 Task: Create a sub task Release to Production / Go Live for the task  Develop a new online tool for online event registration in the project BlazePath , assign it to team member softage.1@softage.net and update the status of the sub task to  At Risk , set the priority of the sub task to Medium
Action: Mouse moved to (1074, 596)
Screenshot: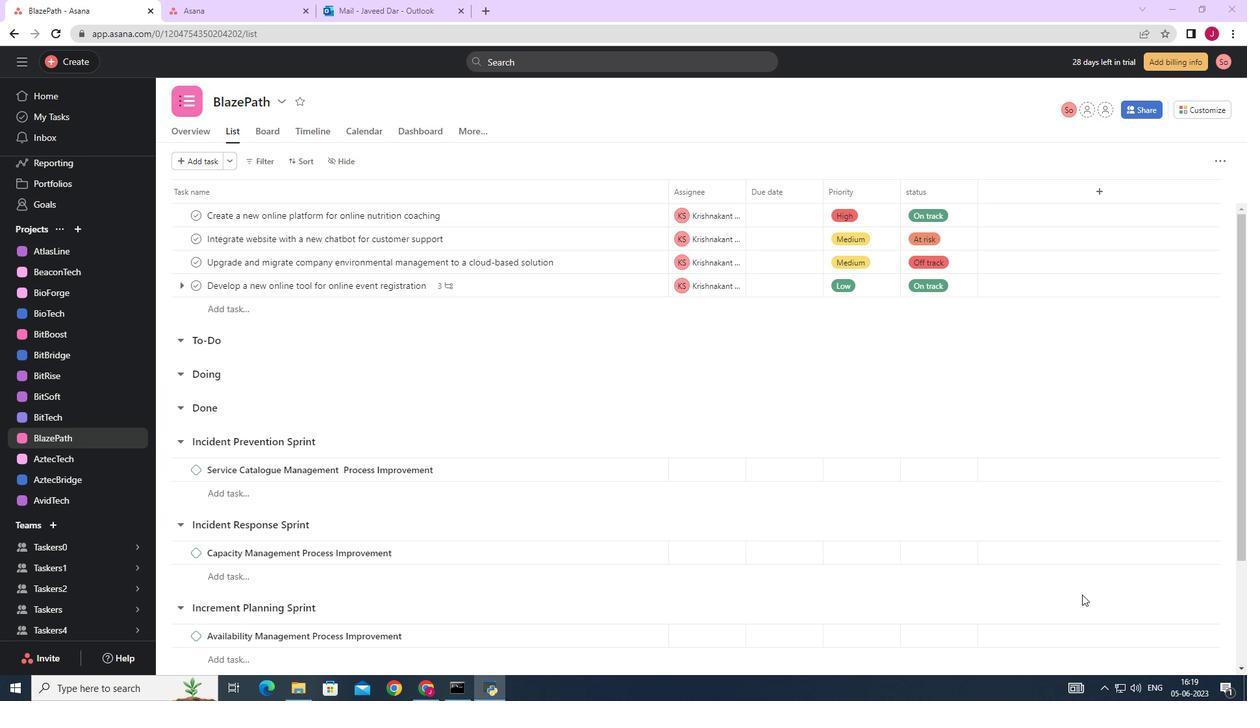 
Action: Mouse scrolled (1074, 595) with delta (0, 0)
Screenshot: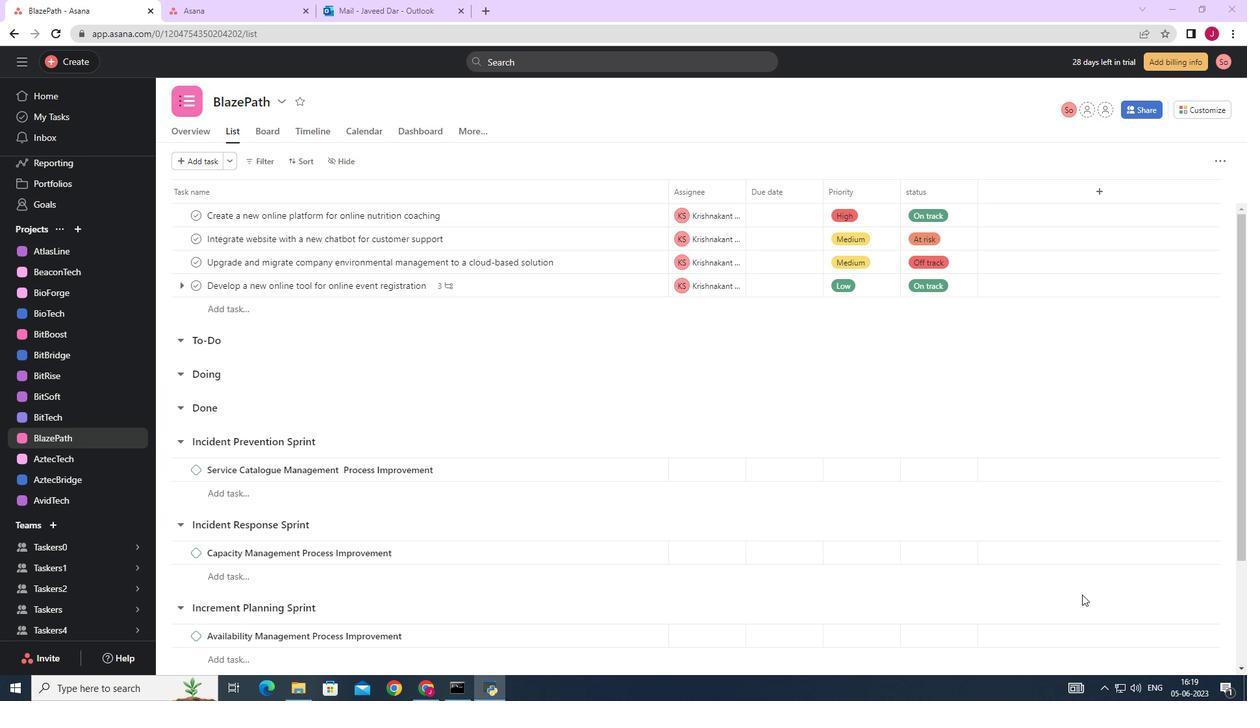
Action: Mouse moved to (1073, 596)
Screenshot: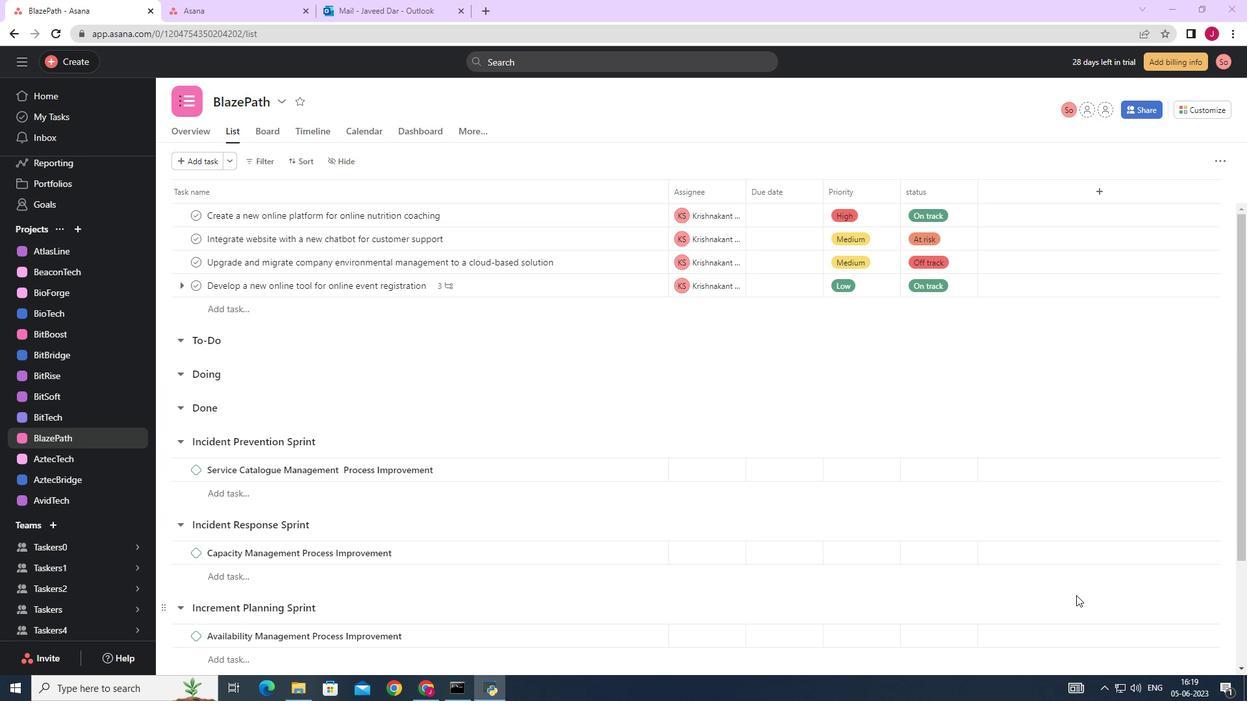 
Action: Mouse scrolled (1073, 595) with delta (0, 0)
Screenshot: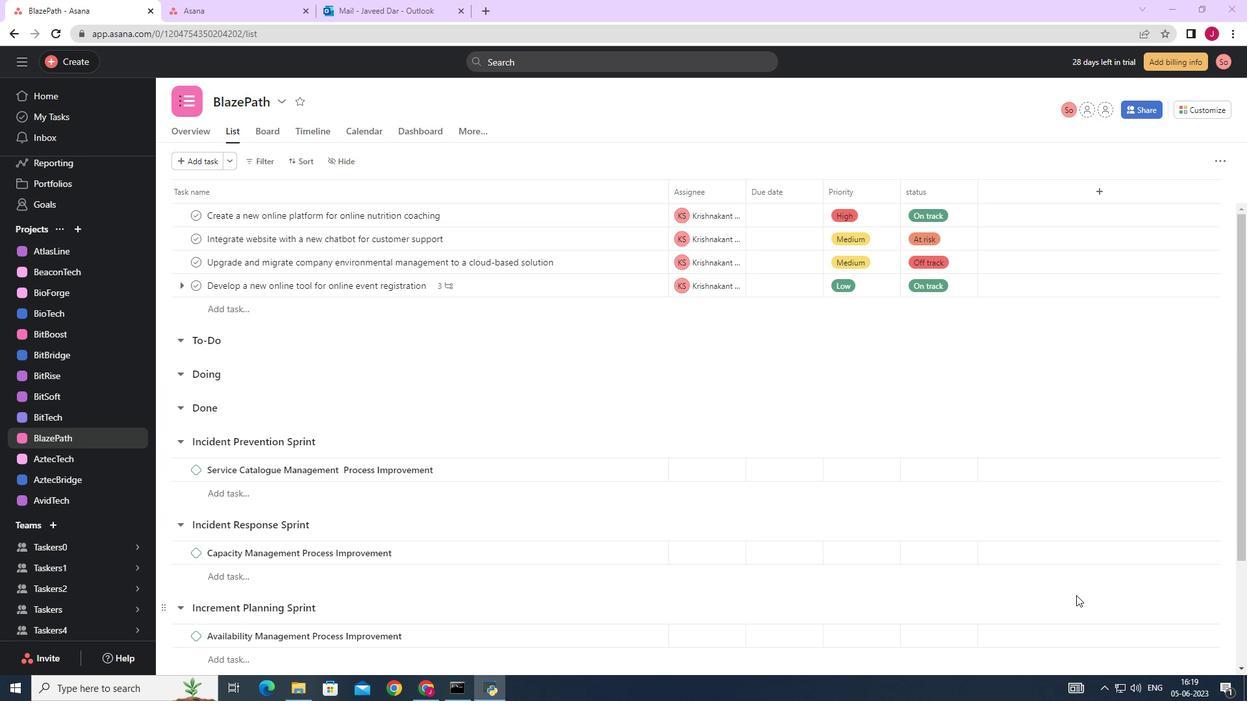 
Action: Mouse moved to (1072, 596)
Screenshot: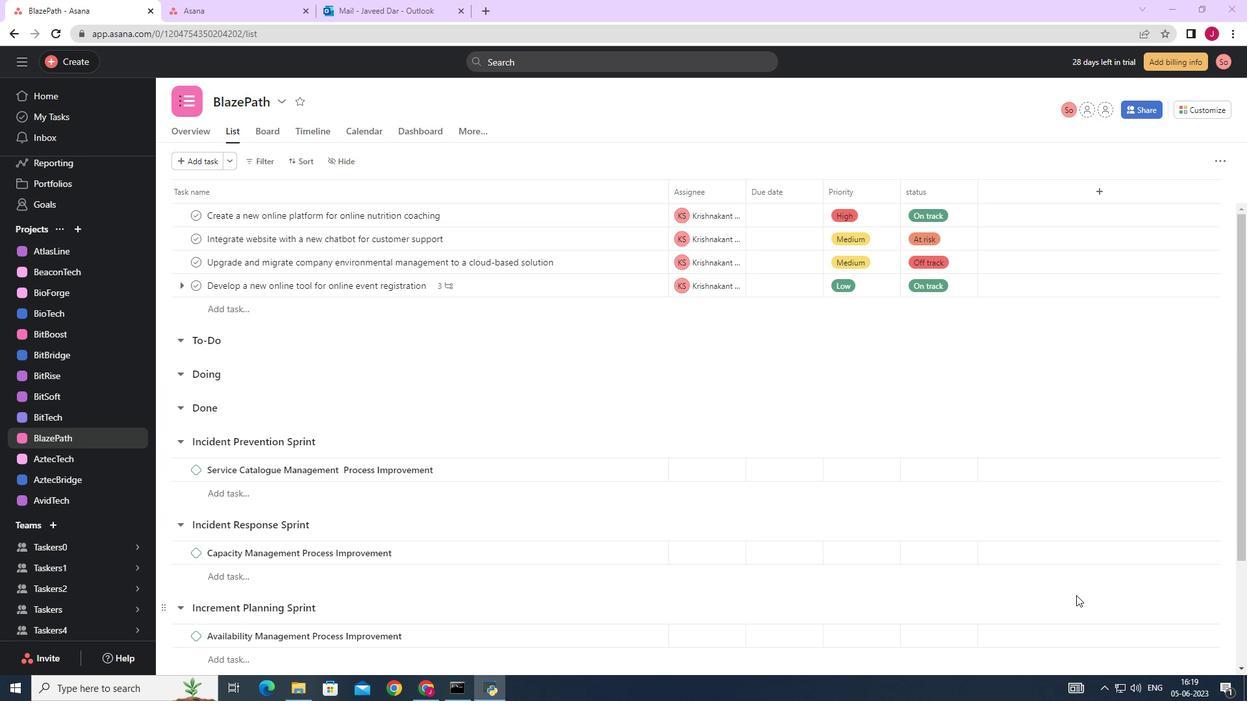 
Action: Mouse scrolled (1072, 595) with delta (0, 0)
Screenshot: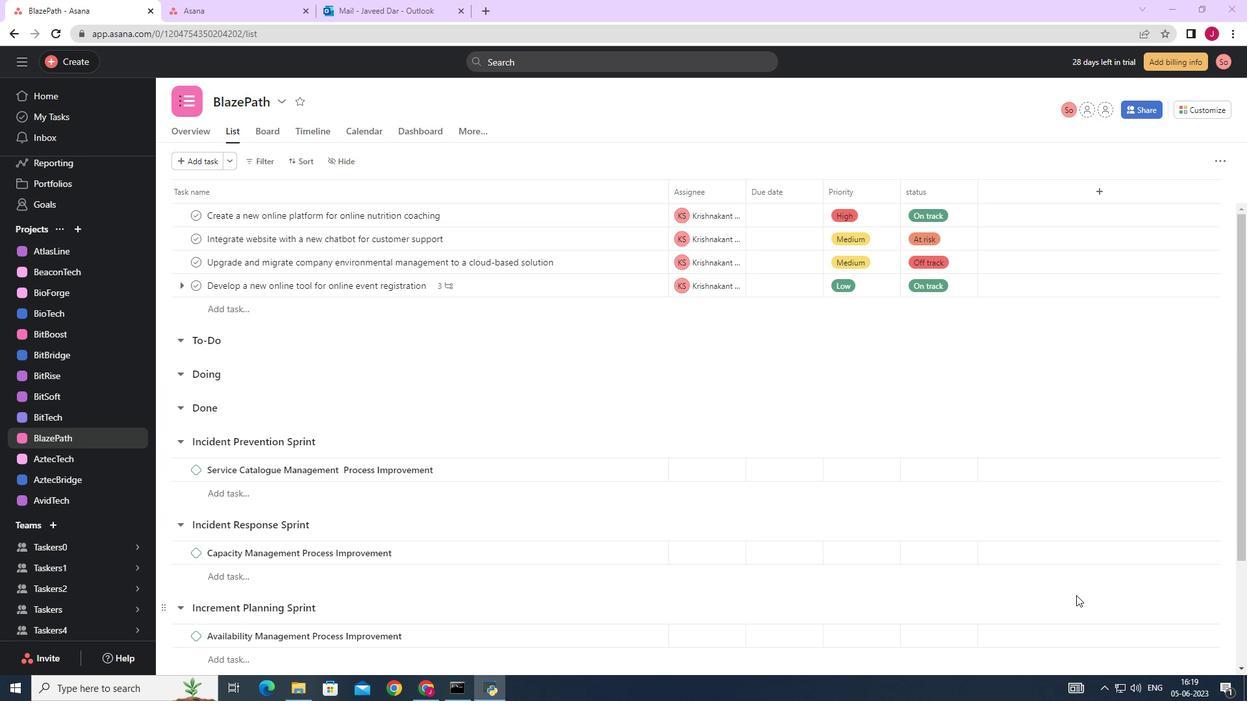 
Action: Mouse moved to (1071, 596)
Screenshot: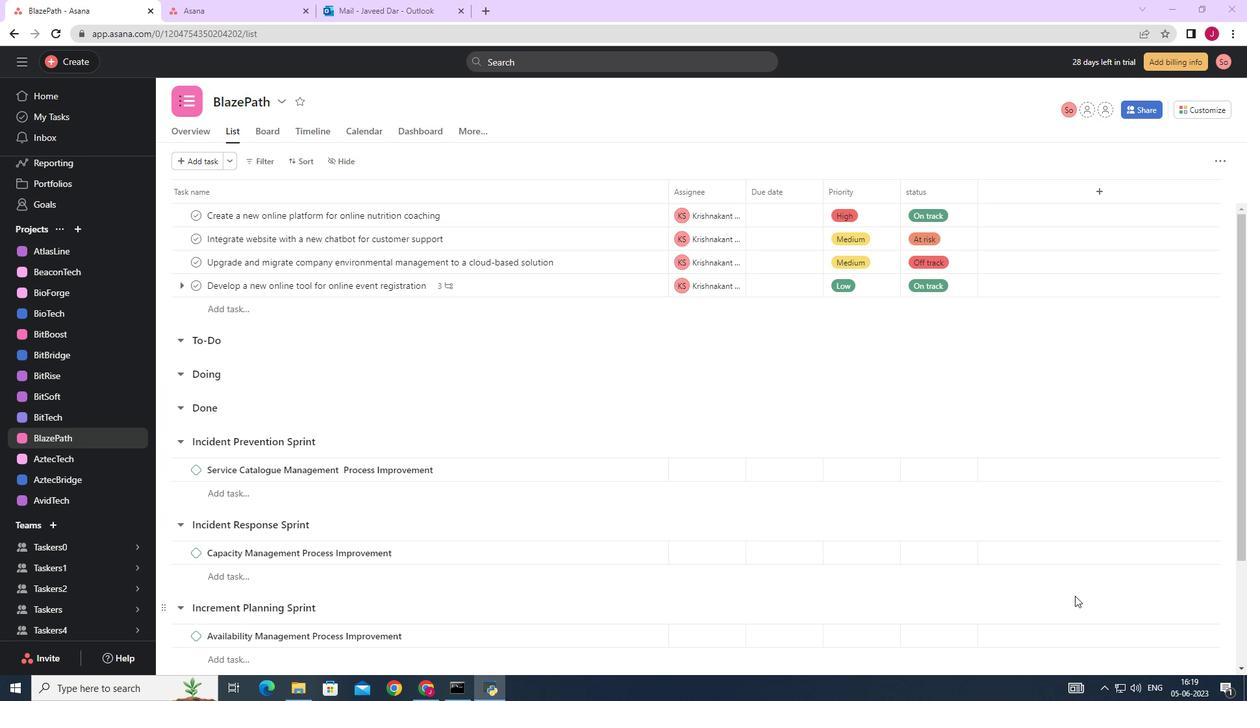 
Action: Mouse scrolled (1071, 595) with delta (0, 0)
Screenshot: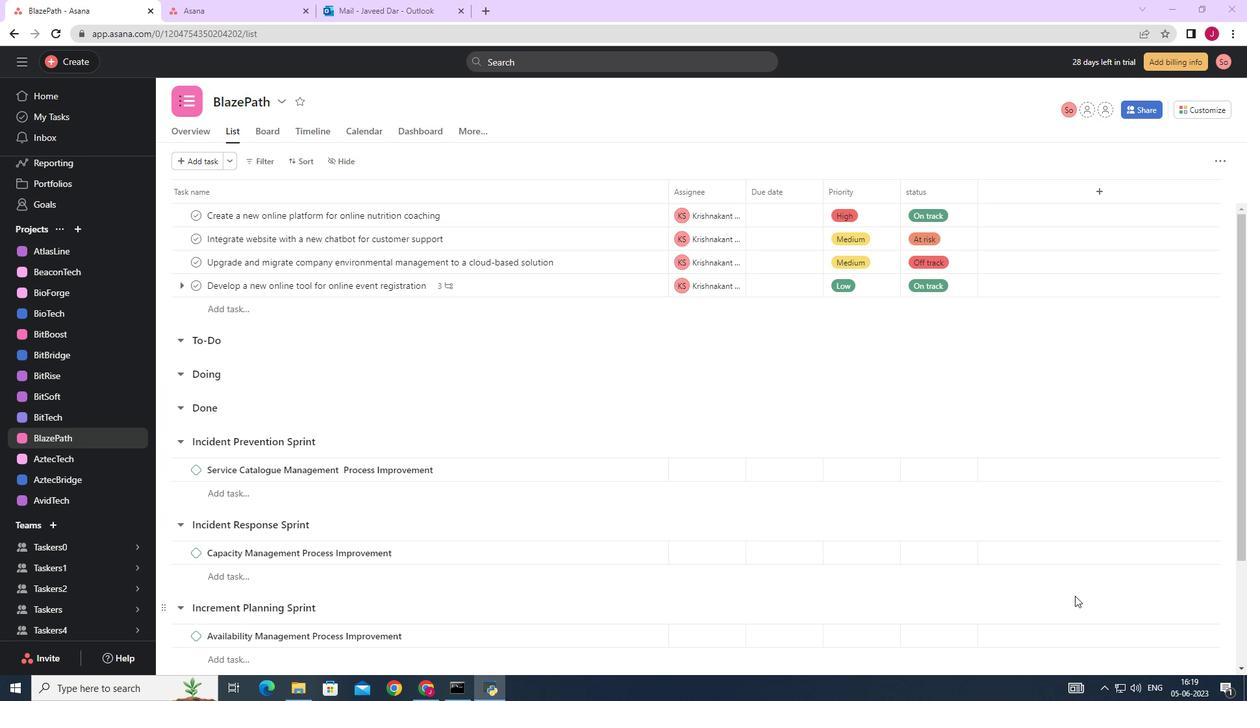 
Action: Mouse moved to (1001, 599)
Screenshot: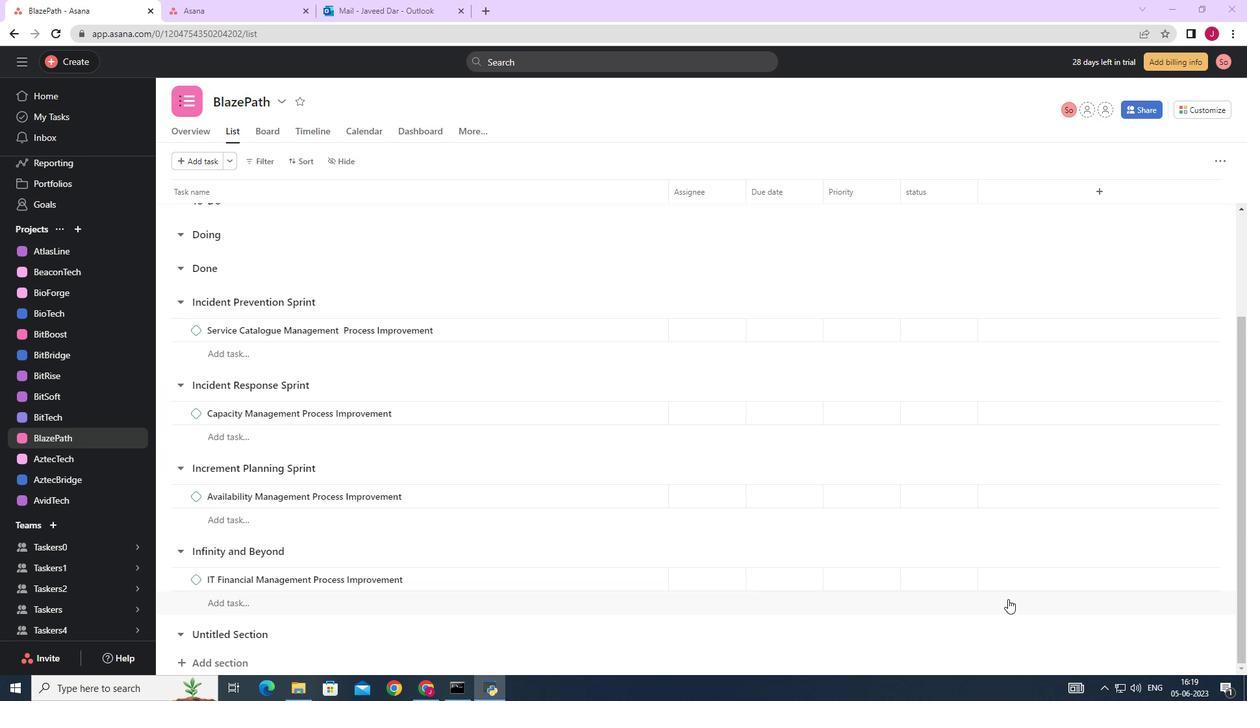 
Action: Mouse scrolled (1001, 600) with delta (0, 0)
Screenshot: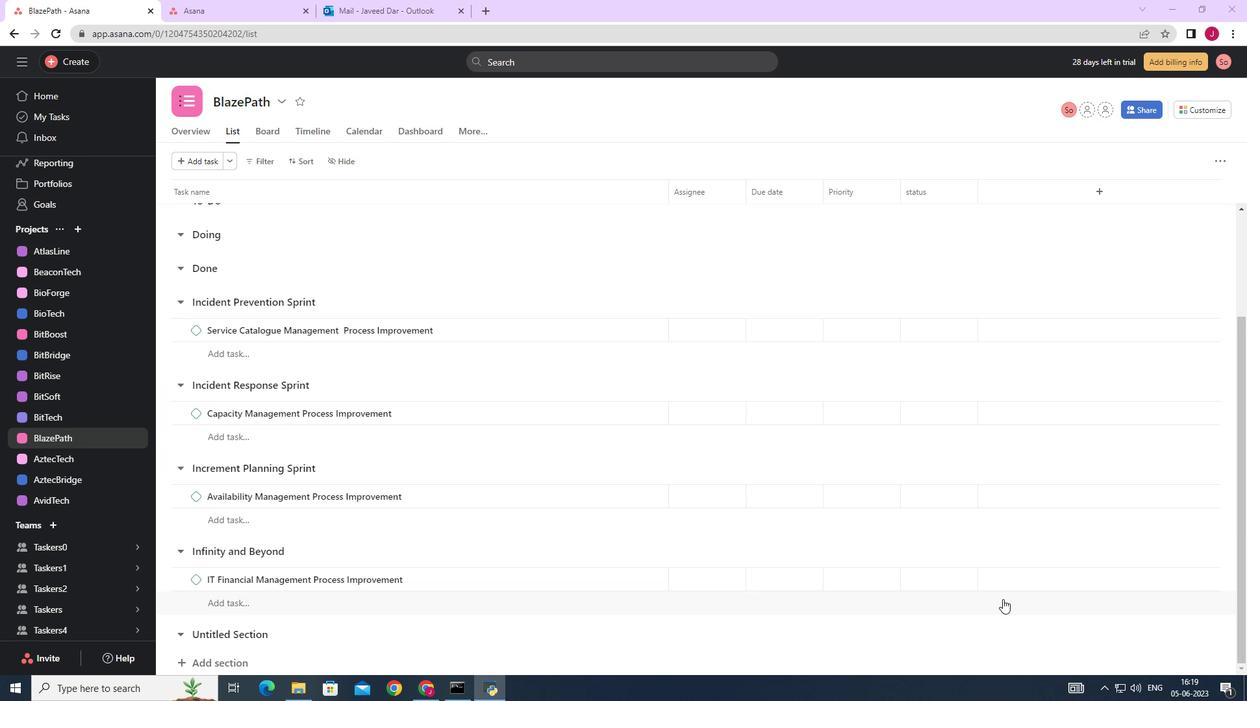 
Action: Mouse scrolled (1001, 600) with delta (0, 0)
Screenshot: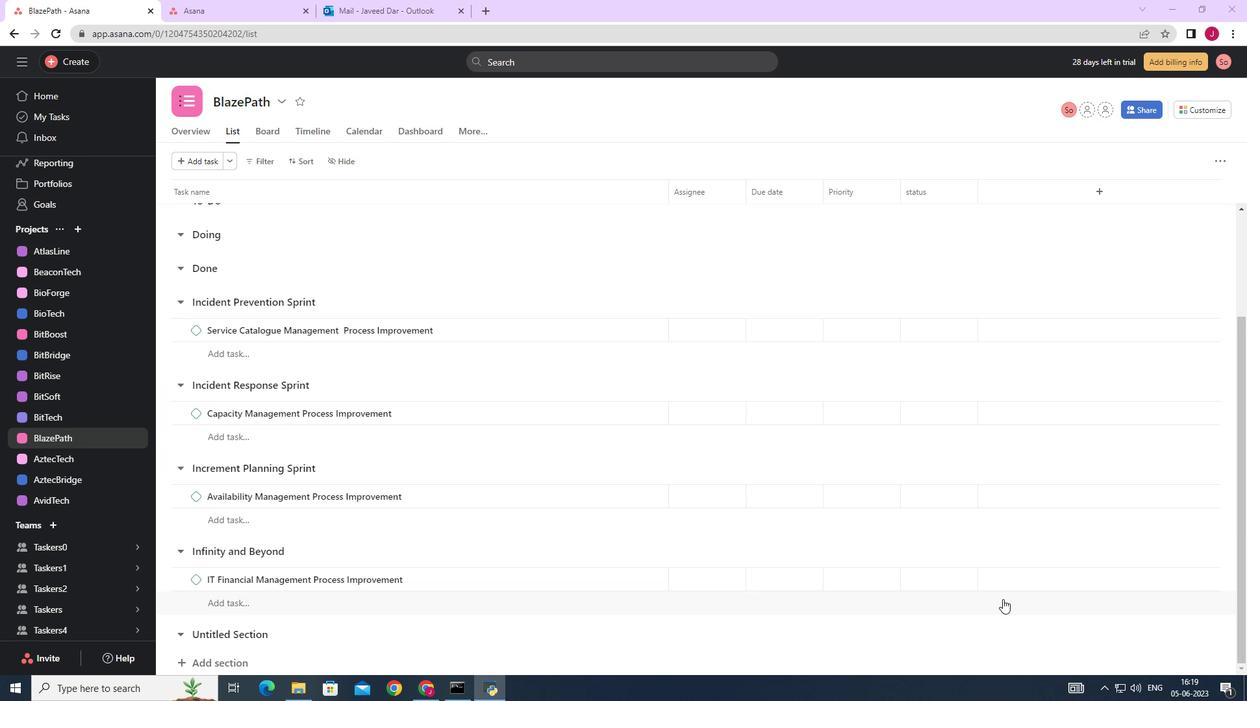 
Action: Mouse scrolled (1001, 600) with delta (0, 0)
Screenshot: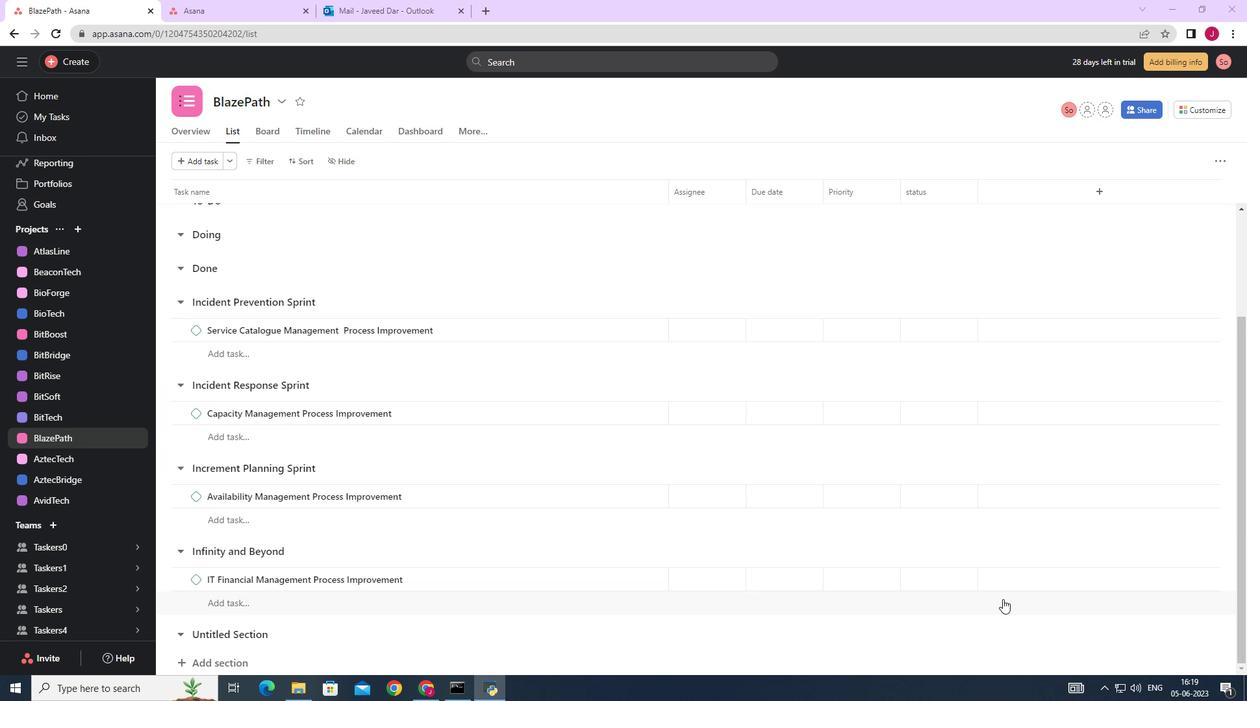 
Action: Mouse moved to (940, 571)
Screenshot: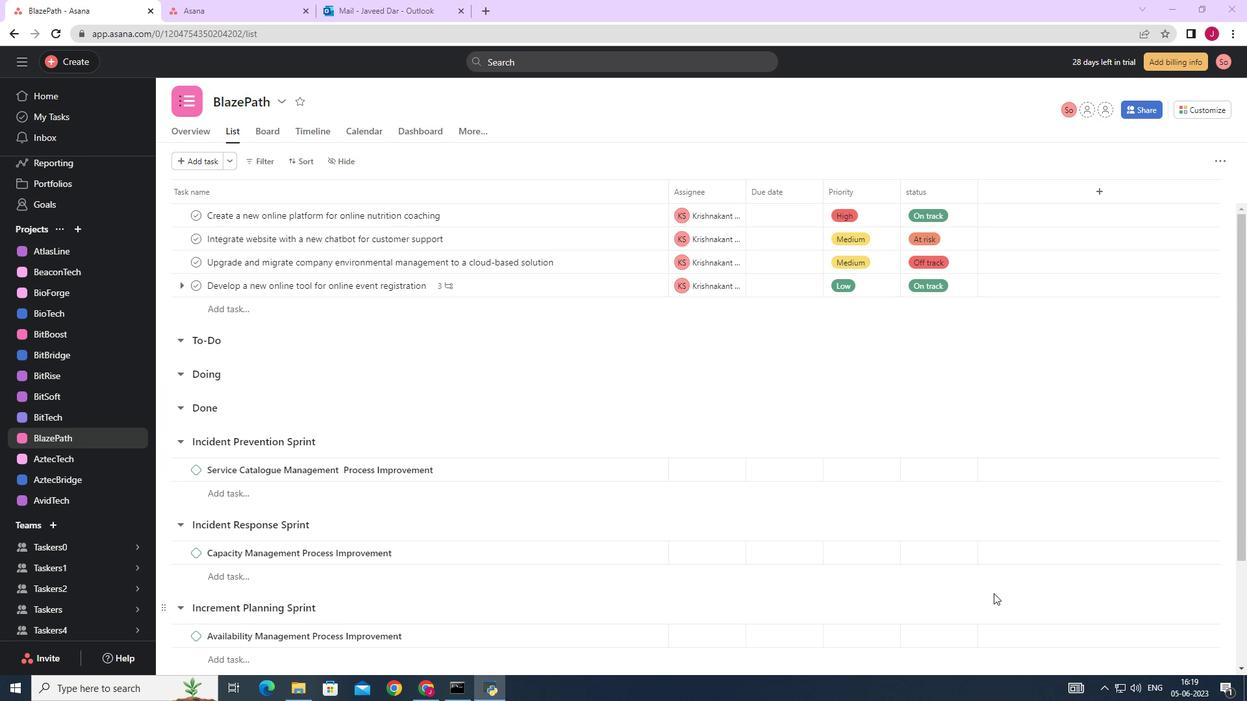 
Action: Mouse scrolled (946, 575) with delta (0, 0)
Screenshot: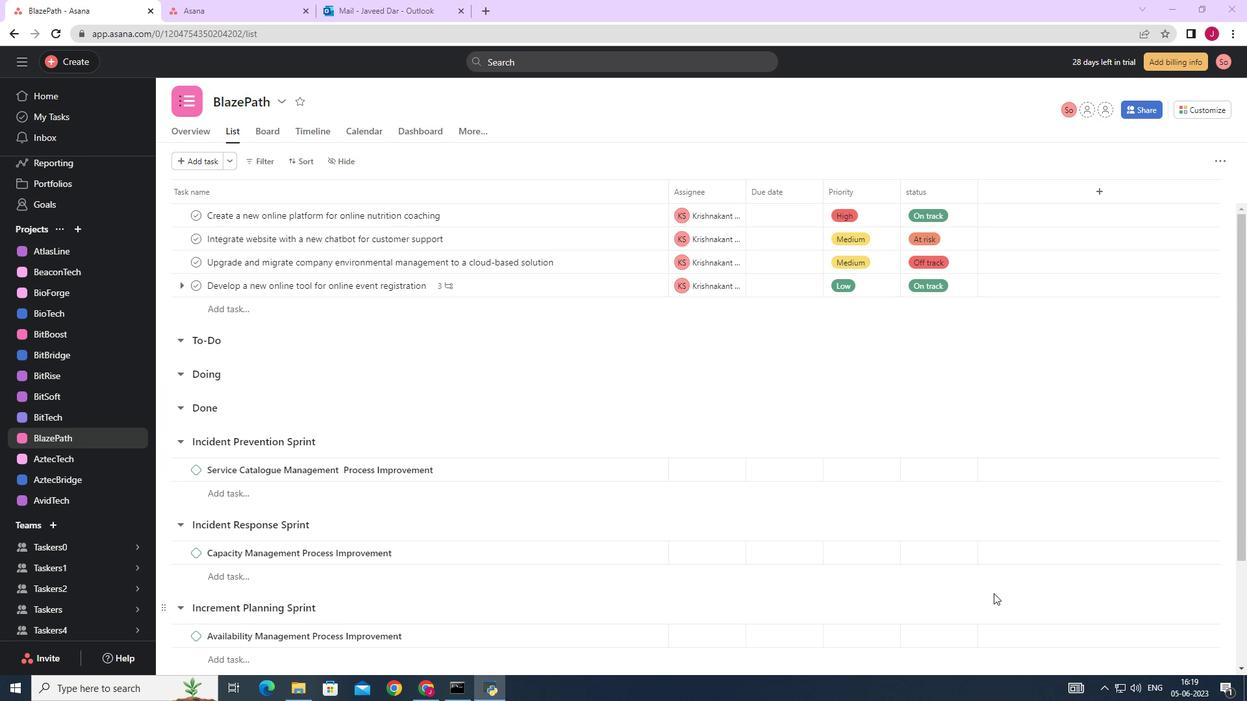 
Action: Mouse moved to (925, 567)
Screenshot: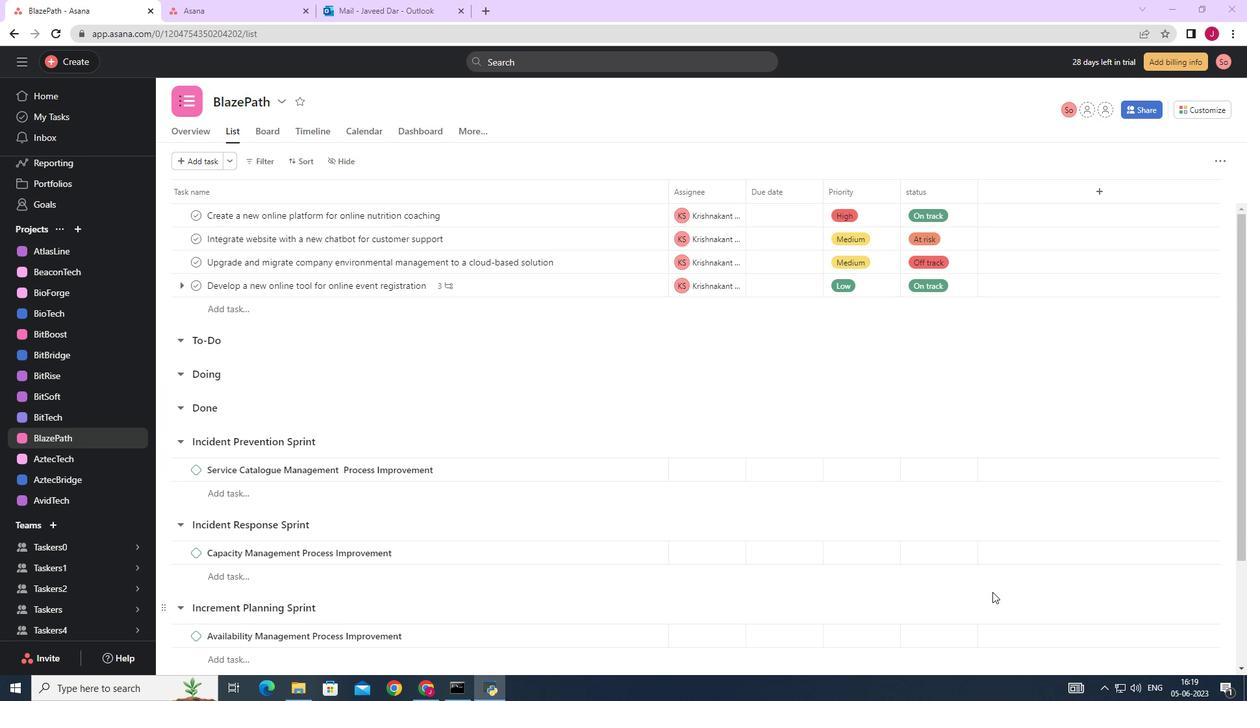 
Action: Mouse scrolled (938, 571) with delta (0, 0)
Screenshot: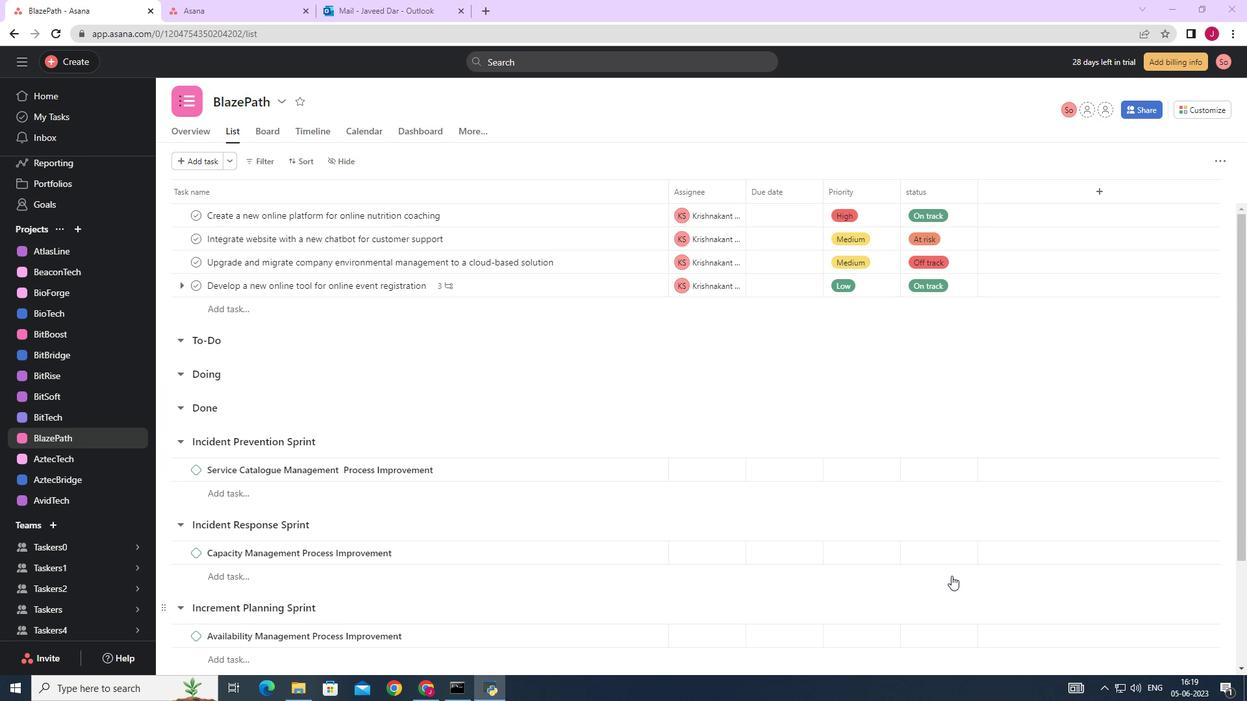 
Action: Mouse moved to (570, 287)
Screenshot: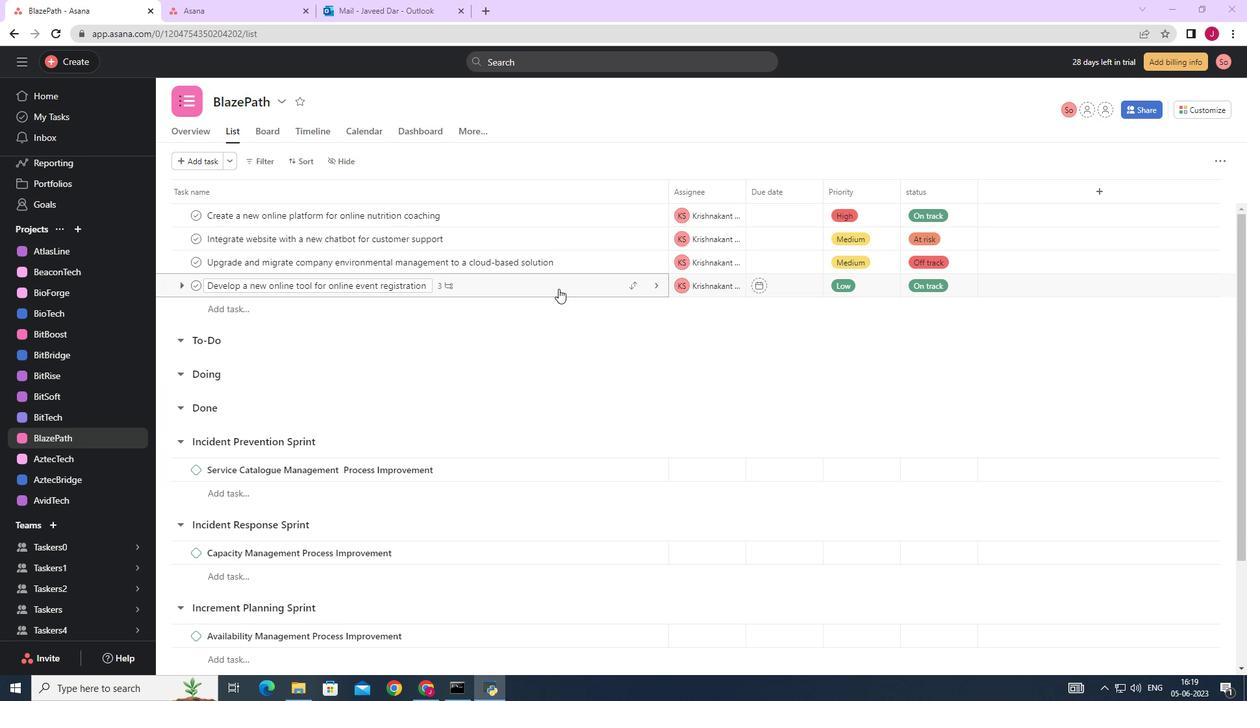 
Action: Mouse pressed left at (570, 287)
Screenshot: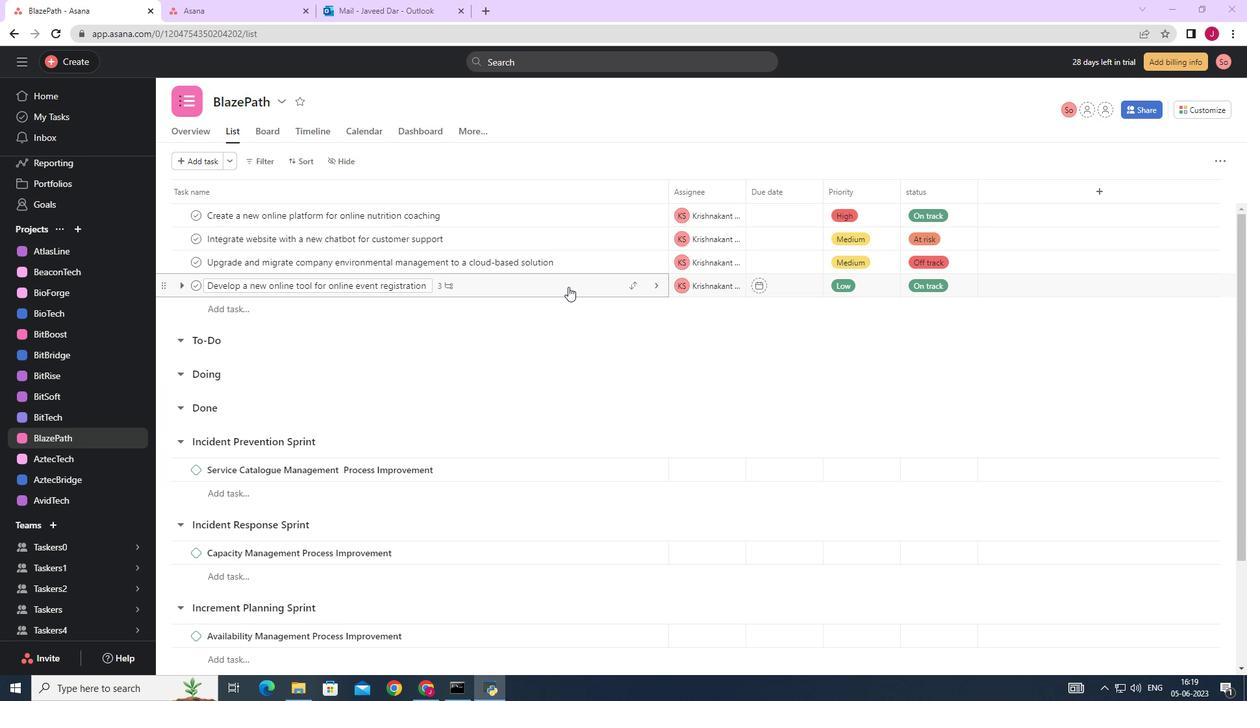 
Action: Mouse moved to (934, 446)
Screenshot: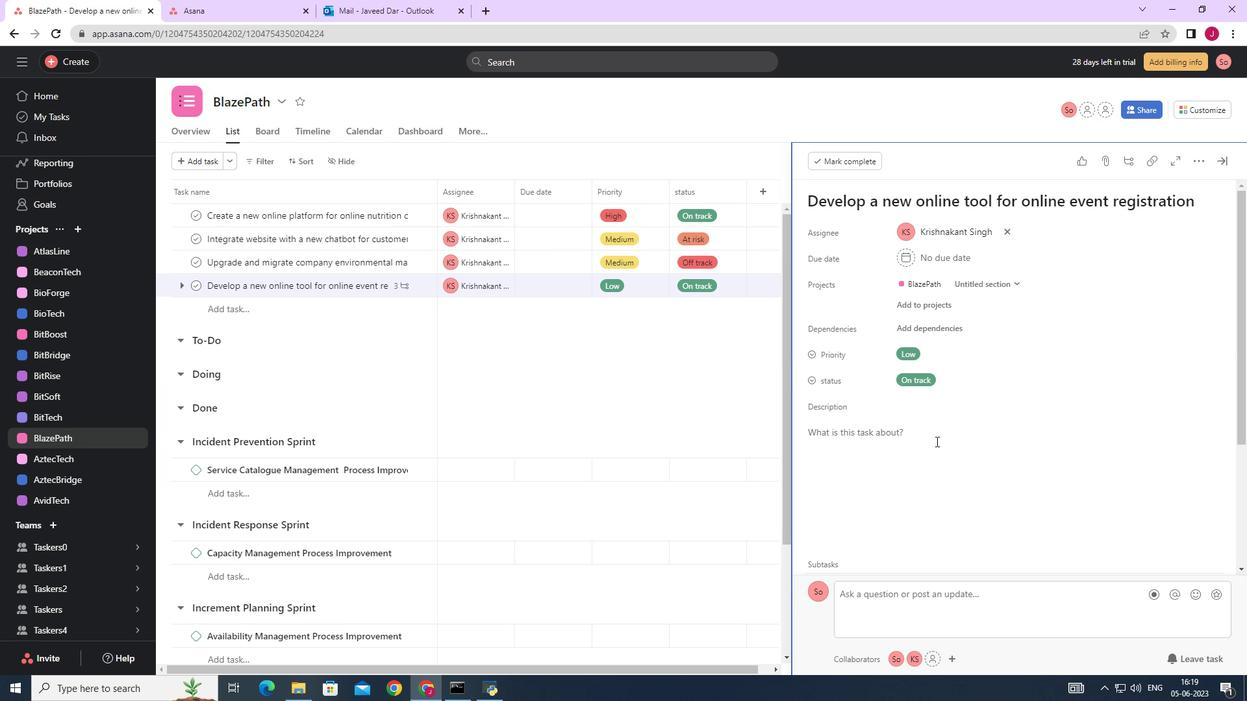 
Action: Mouse scrolled (934, 445) with delta (0, 0)
Screenshot: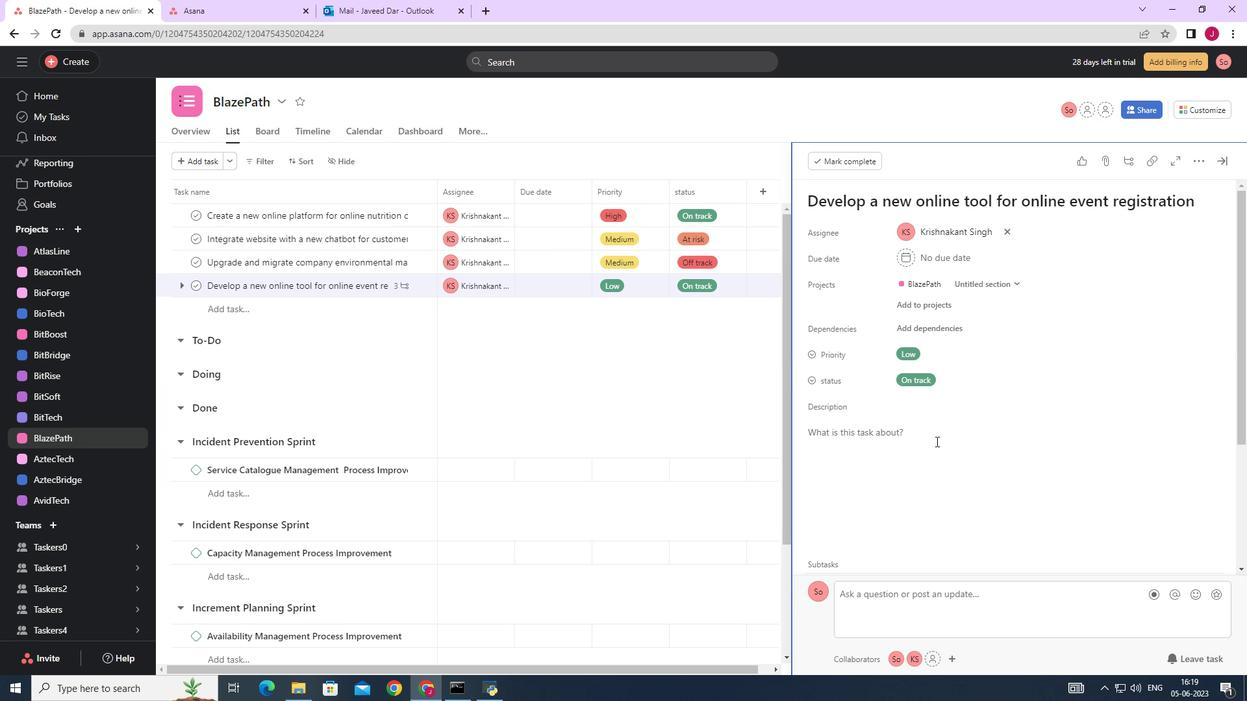 
Action: Mouse moved to (935, 448)
Screenshot: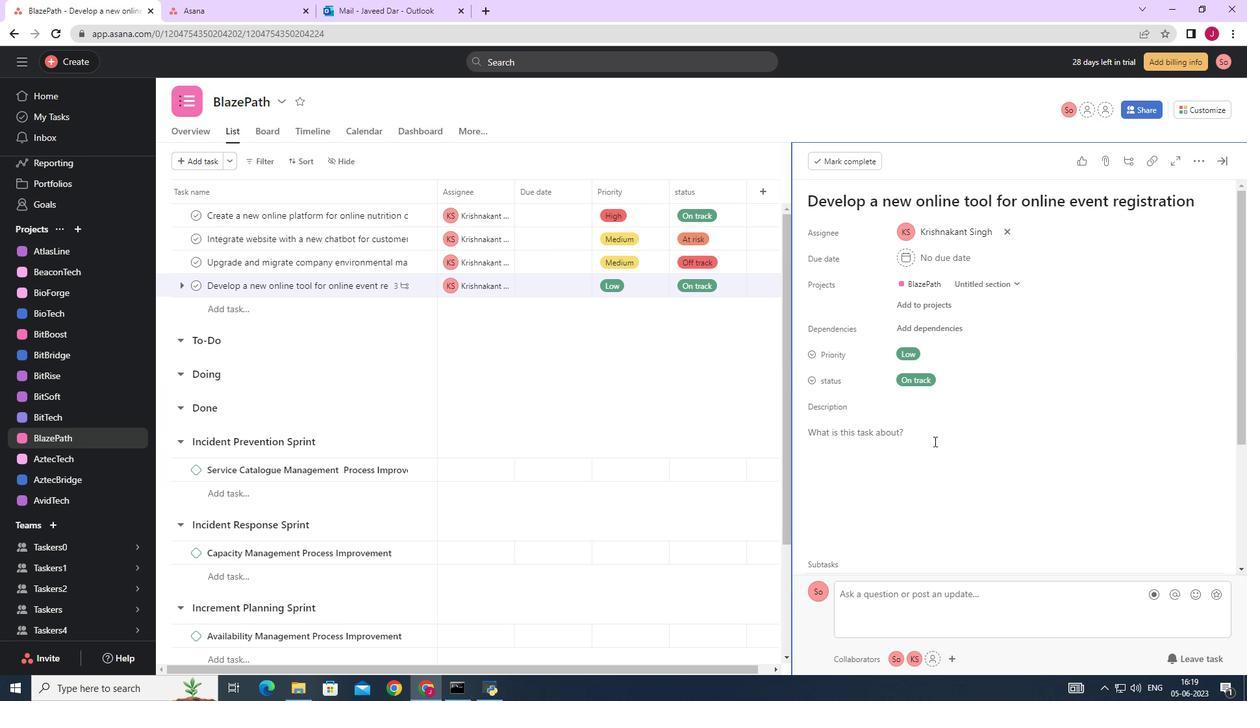 
Action: Mouse scrolled (935, 447) with delta (0, 0)
Screenshot: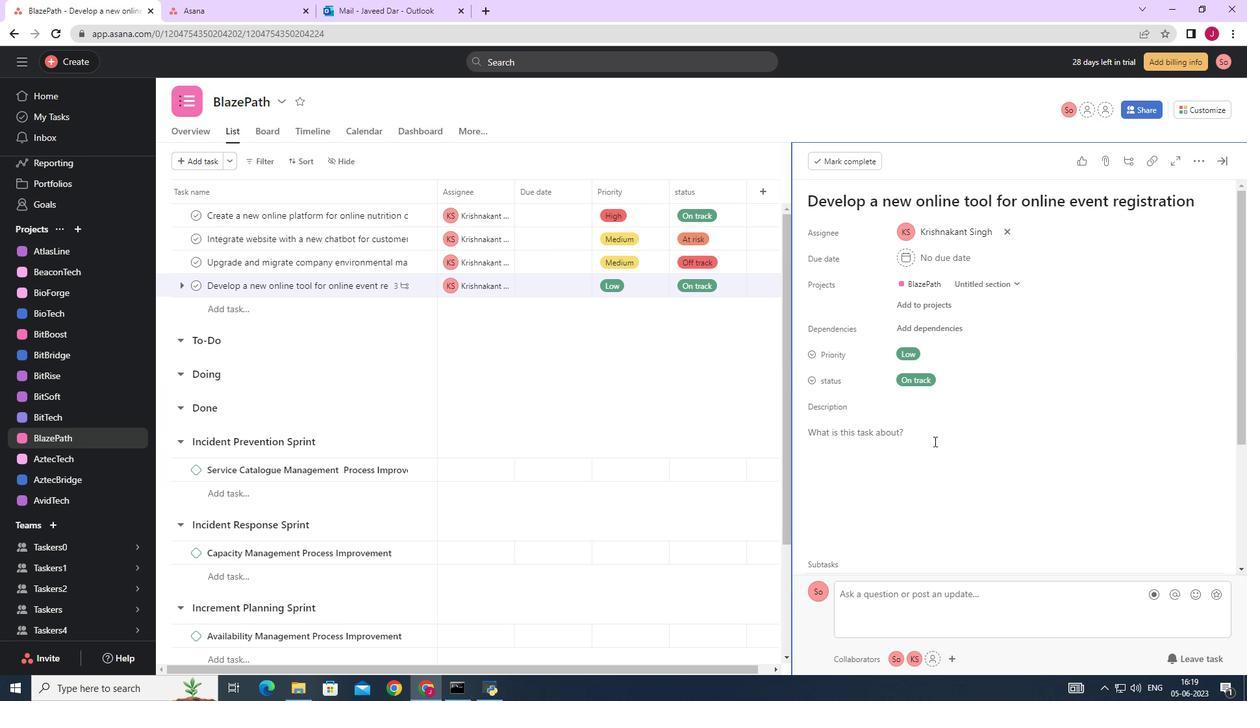 
Action: Mouse moved to (936, 449)
Screenshot: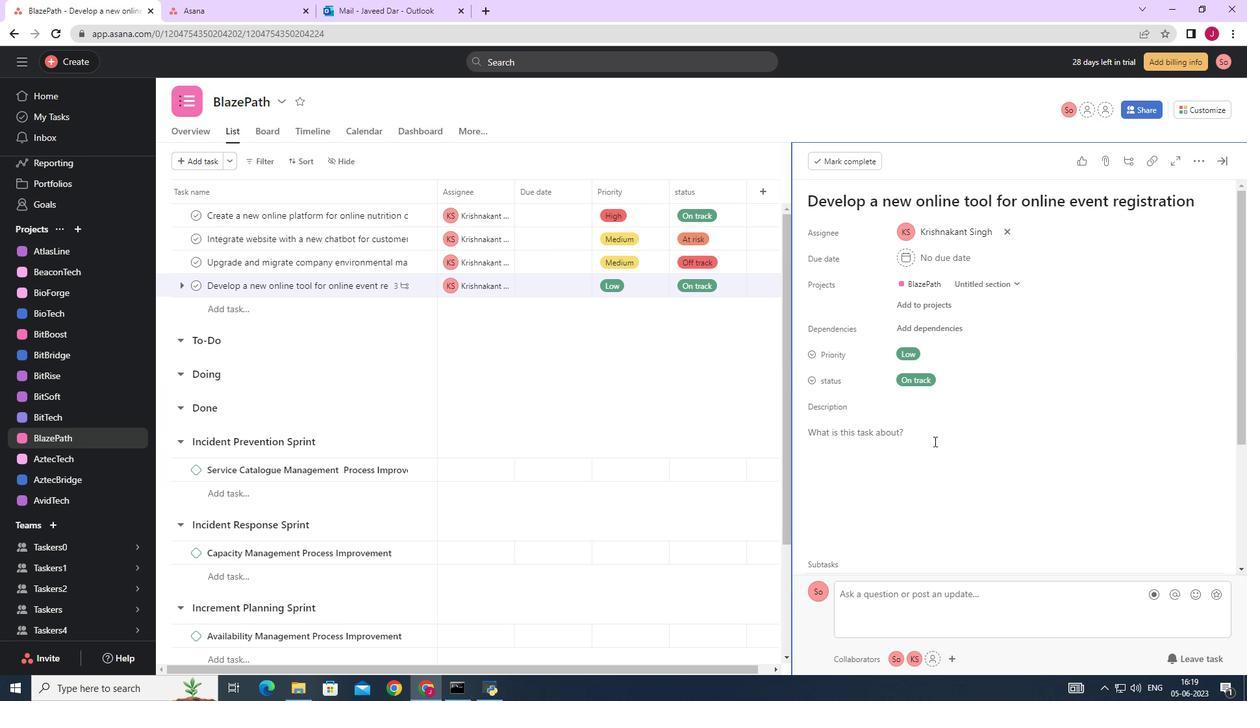 
Action: Mouse scrolled (936, 448) with delta (0, 0)
Screenshot: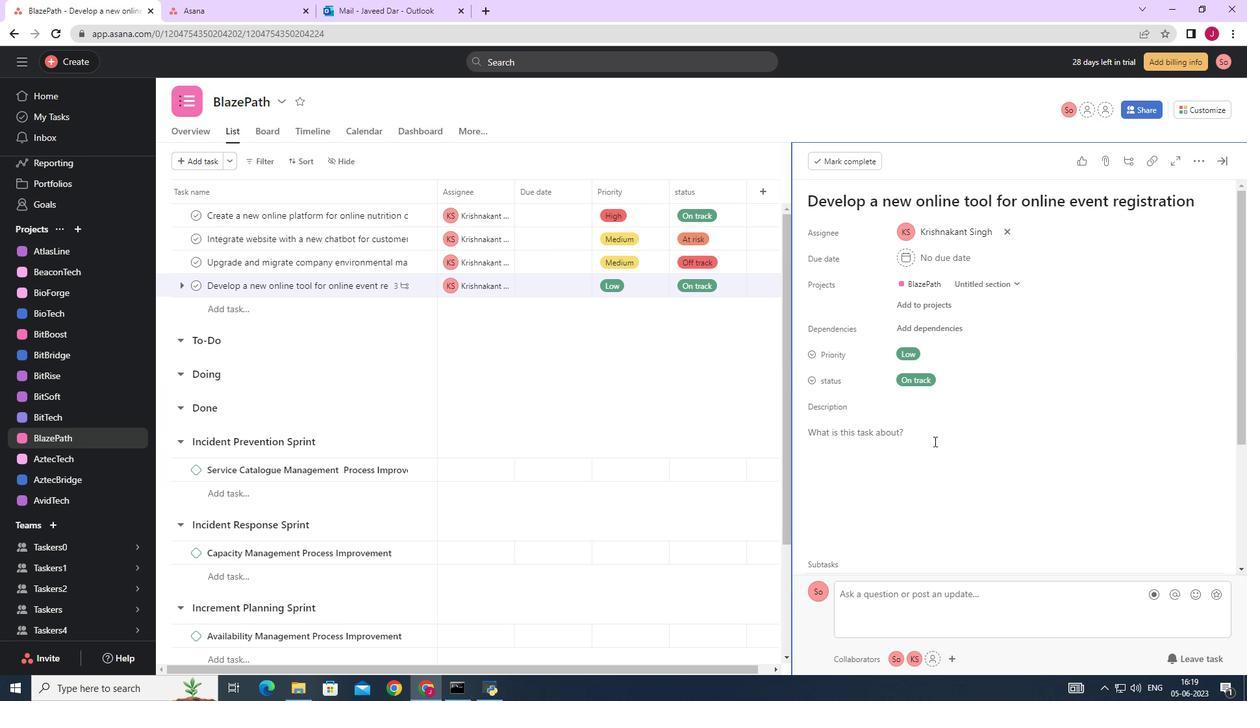 
Action: Mouse moved to (936, 451)
Screenshot: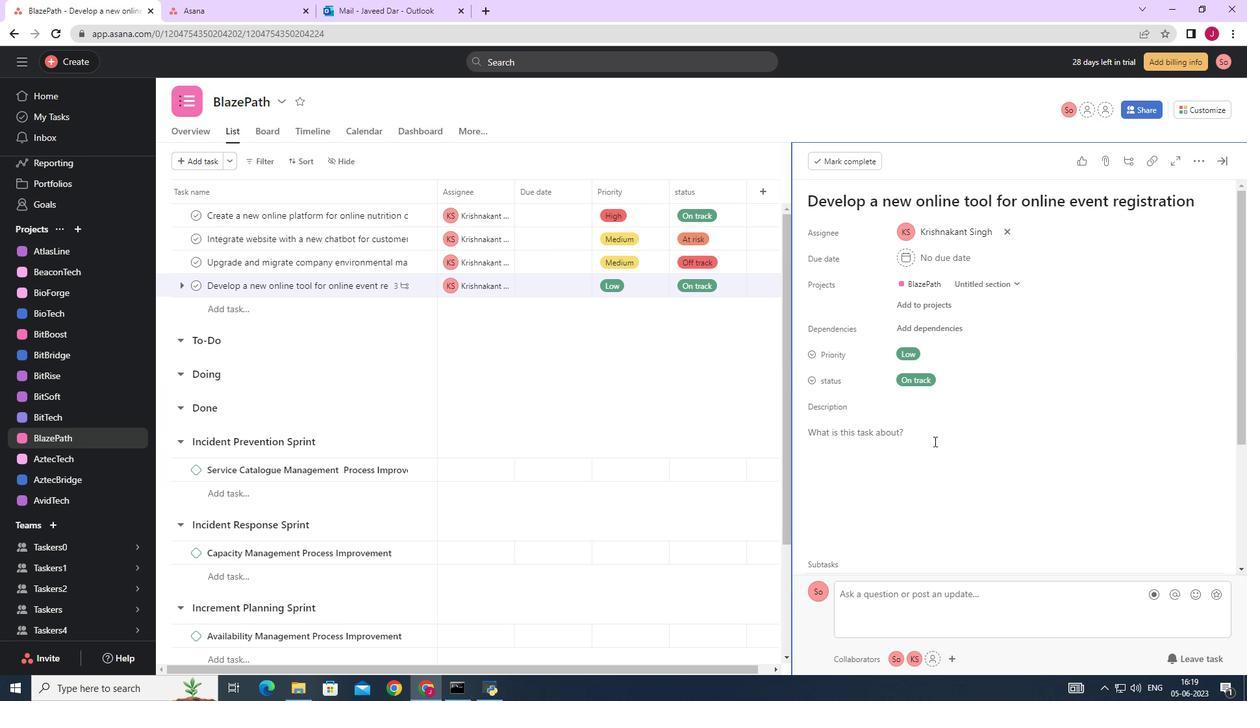 
Action: Mouse scrolled (936, 450) with delta (0, 0)
Screenshot: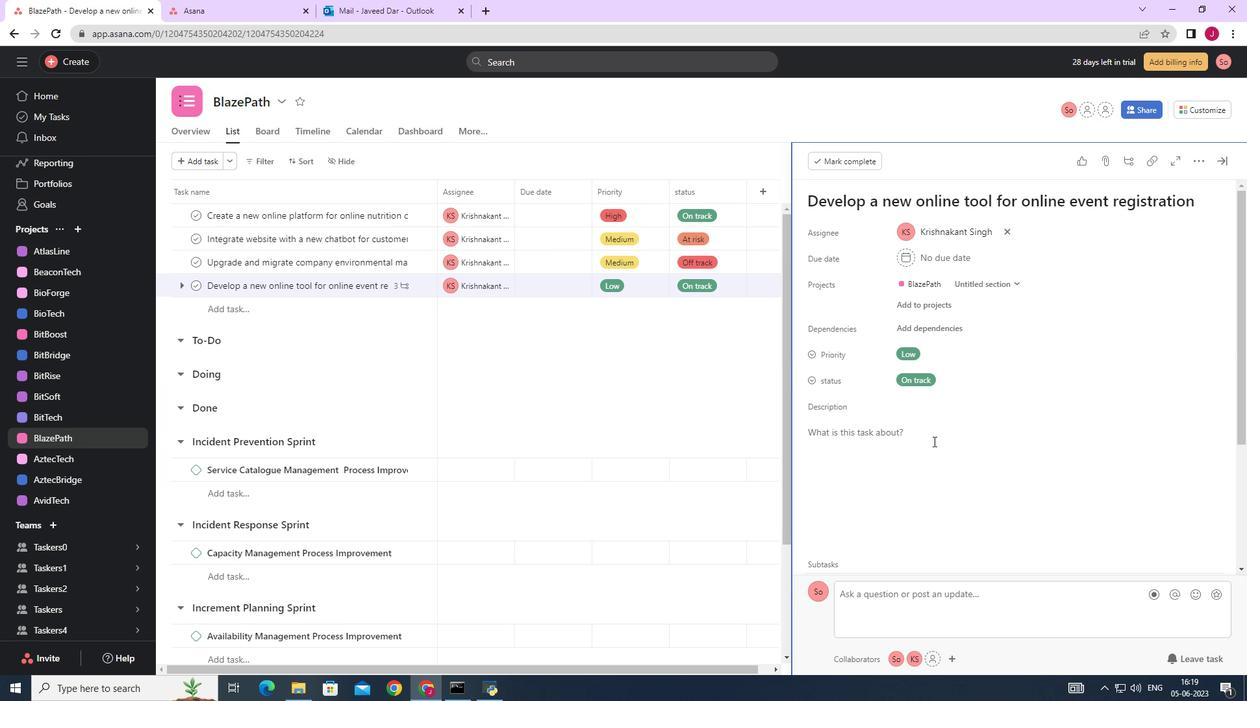 
Action: Mouse moved to (938, 453)
Screenshot: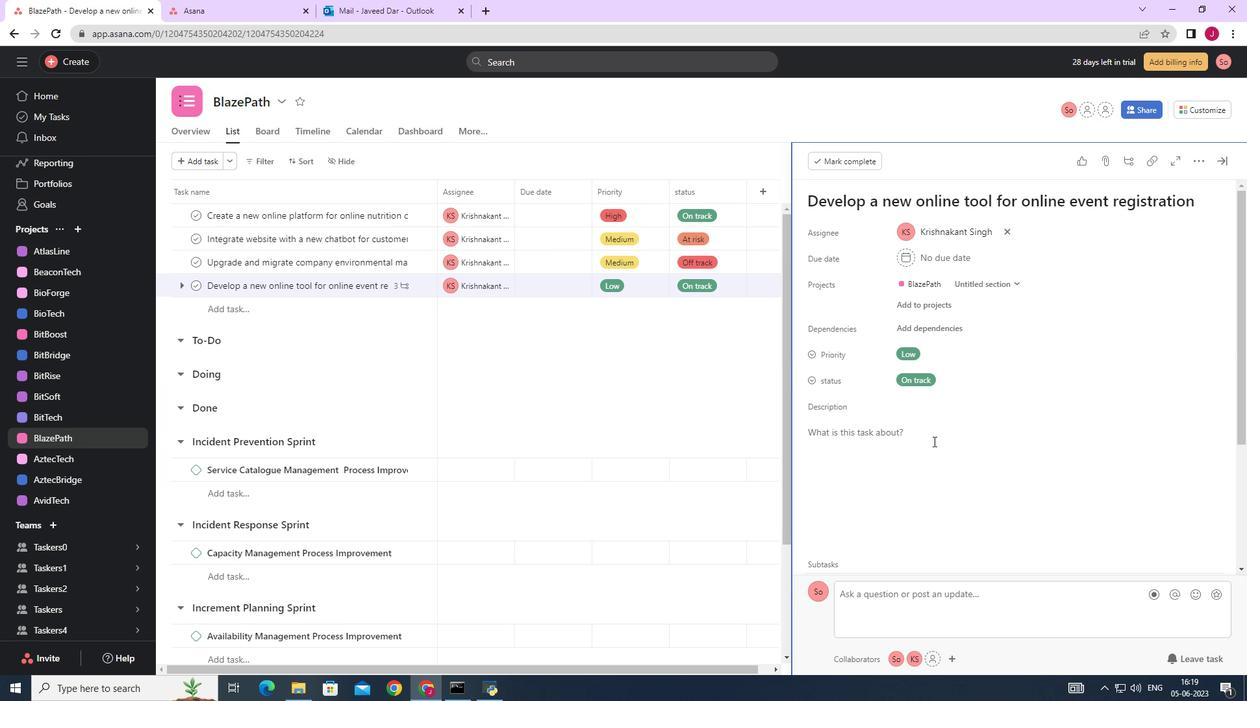 
Action: Mouse scrolled (937, 452) with delta (0, 0)
Screenshot: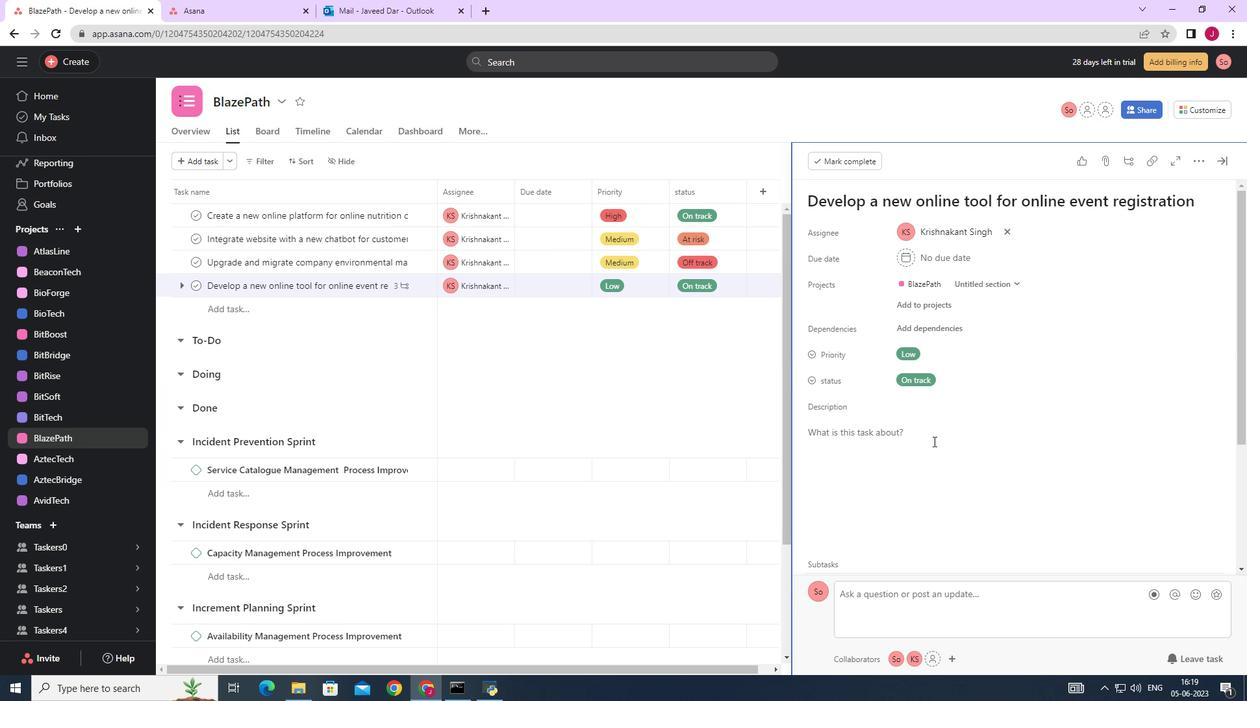 
Action: Mouse moved to (839, 478)
Screenshot: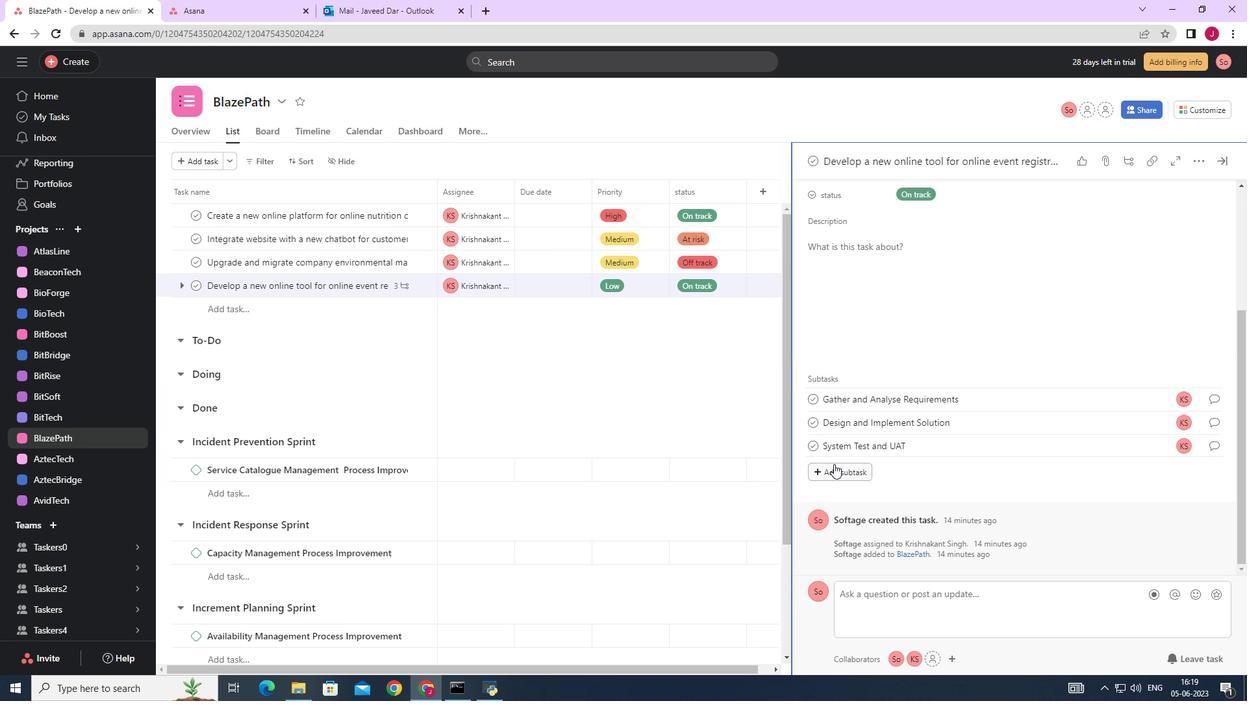 
Action: Mouse pressed left at (839, 478)
Screenshot: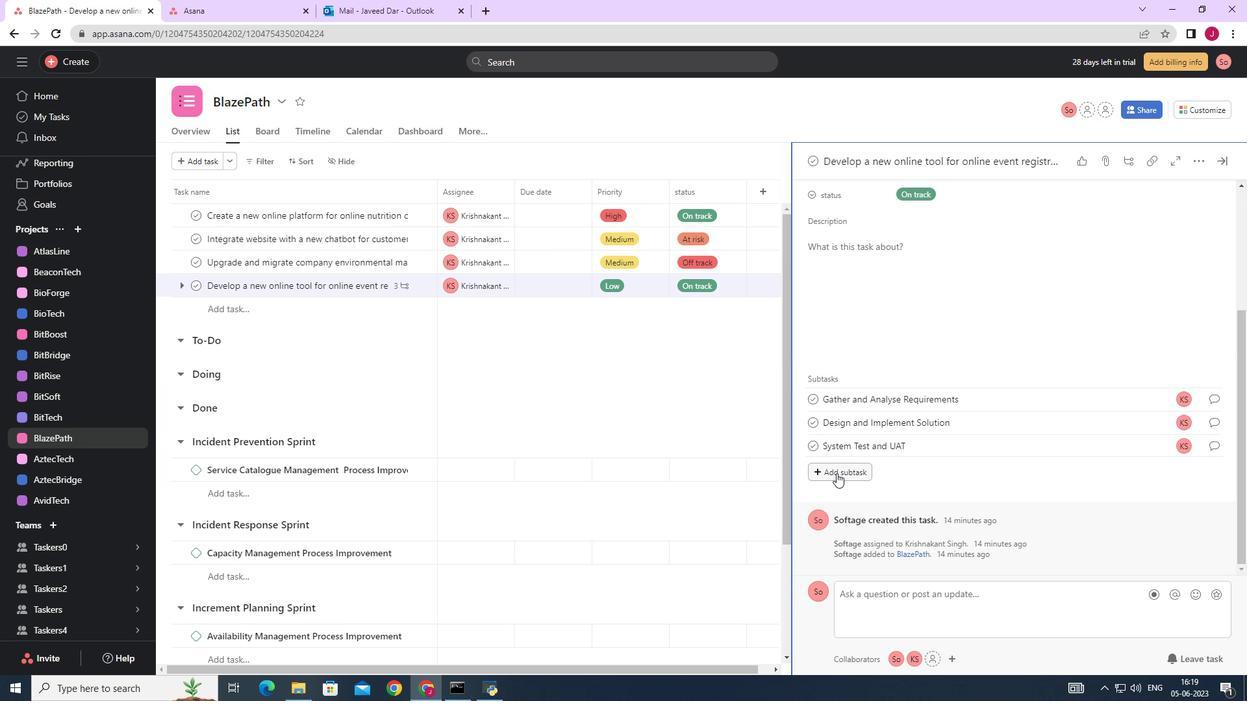 
Action: Mouse moved to (1246, 371)
Screenshot: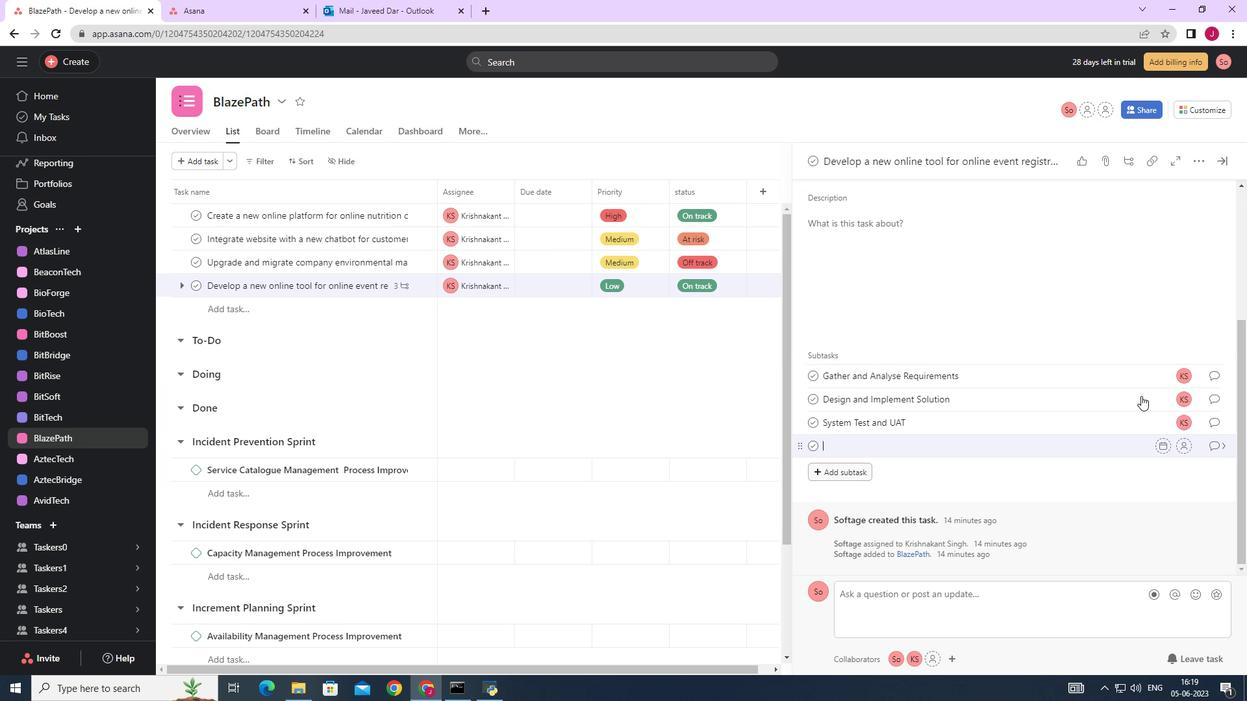 
Action: Key pressed <Key.caps_lock><Key.caps_lock>r<Key.caps_lock>ELEASE<Key.space>TO<Key.space>PRODUCTION<Key.space>/<Key.space><Key.caps_lock>g<Key.caps_lock>O<Key.space><Key.caps_lock>l<Key.caps_lock>IVE
Screenshot: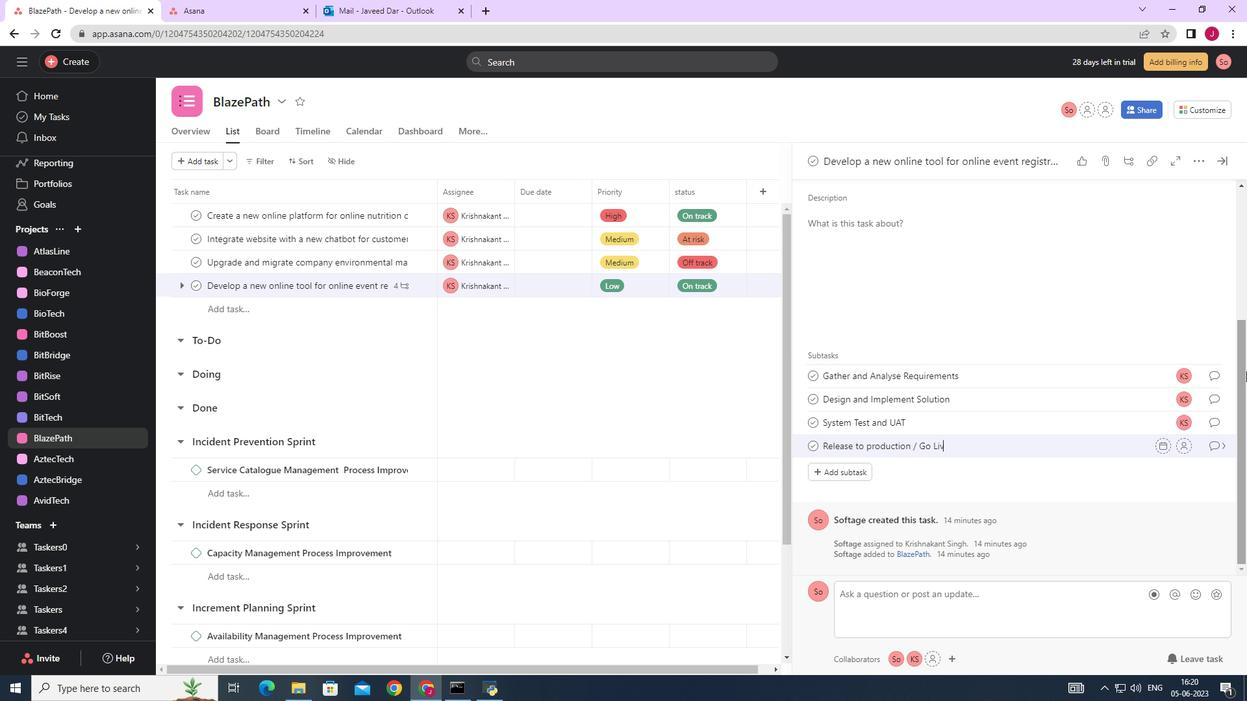 
Action: Mouse moved to (1183, 451)
Screenshot: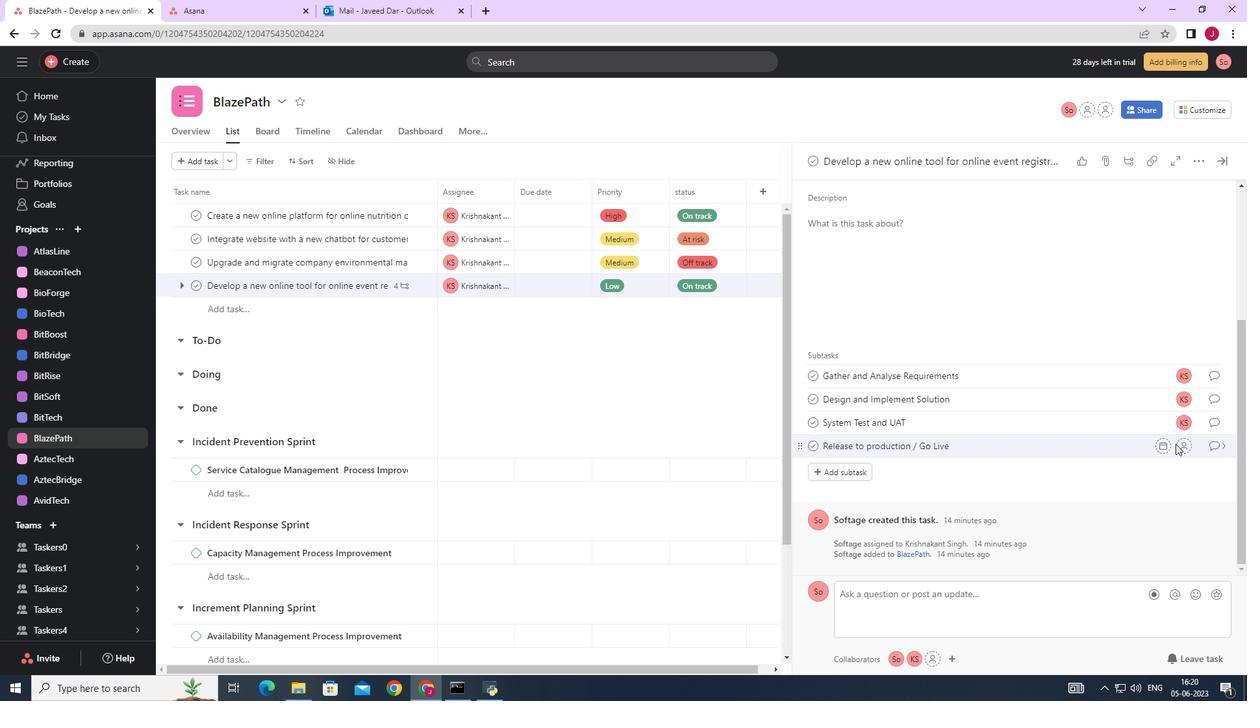 
Action: Mouse pressed left at (1183, 451)
Screenshot: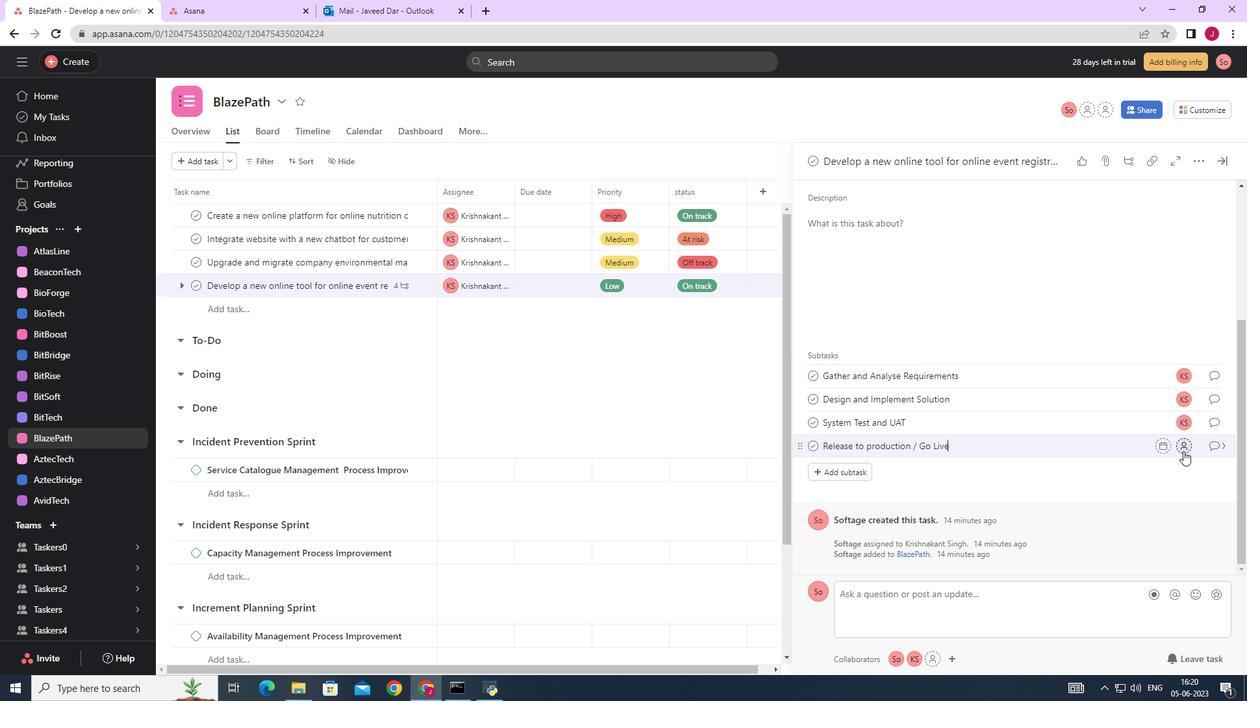 
Action: Key pressed SOFTAGE.1
Screenshot: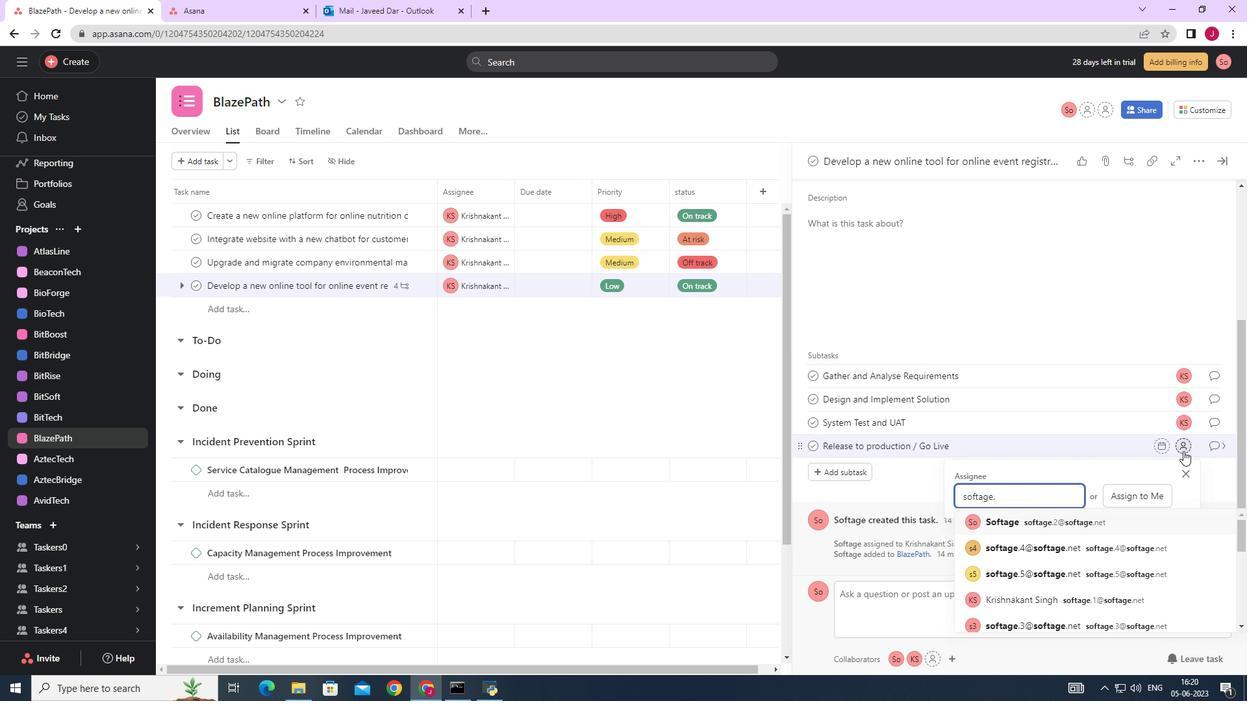 
Action: Mouse moved to (1055, 517)
Screenshot: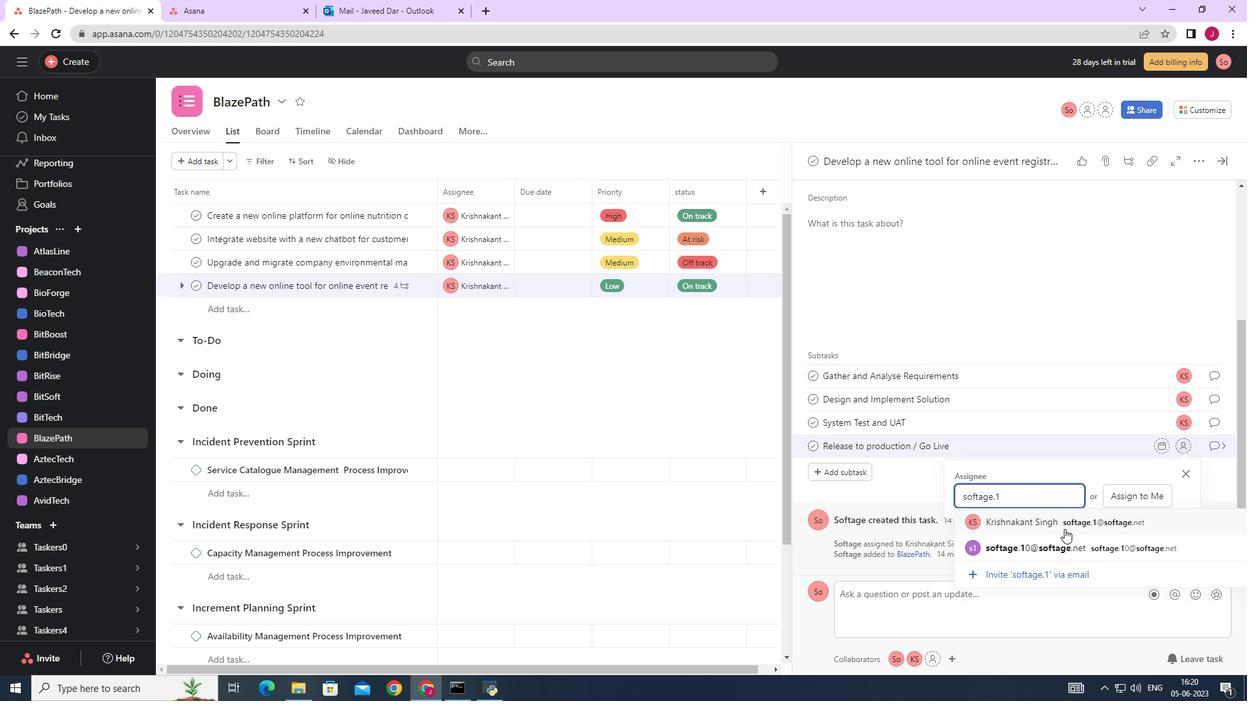 
Action: Mouse pressed left at (1055, 517)
Screenshot: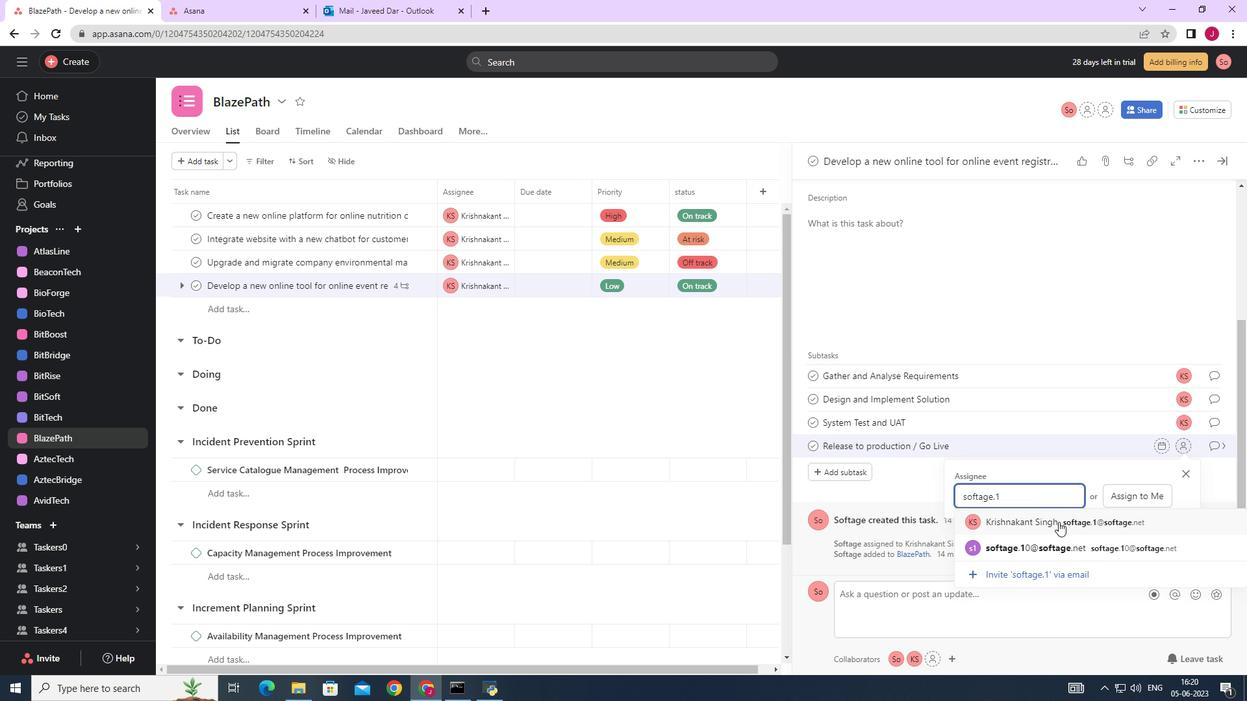 
Action: Mouse moved to (1218, 447)
Screenshot: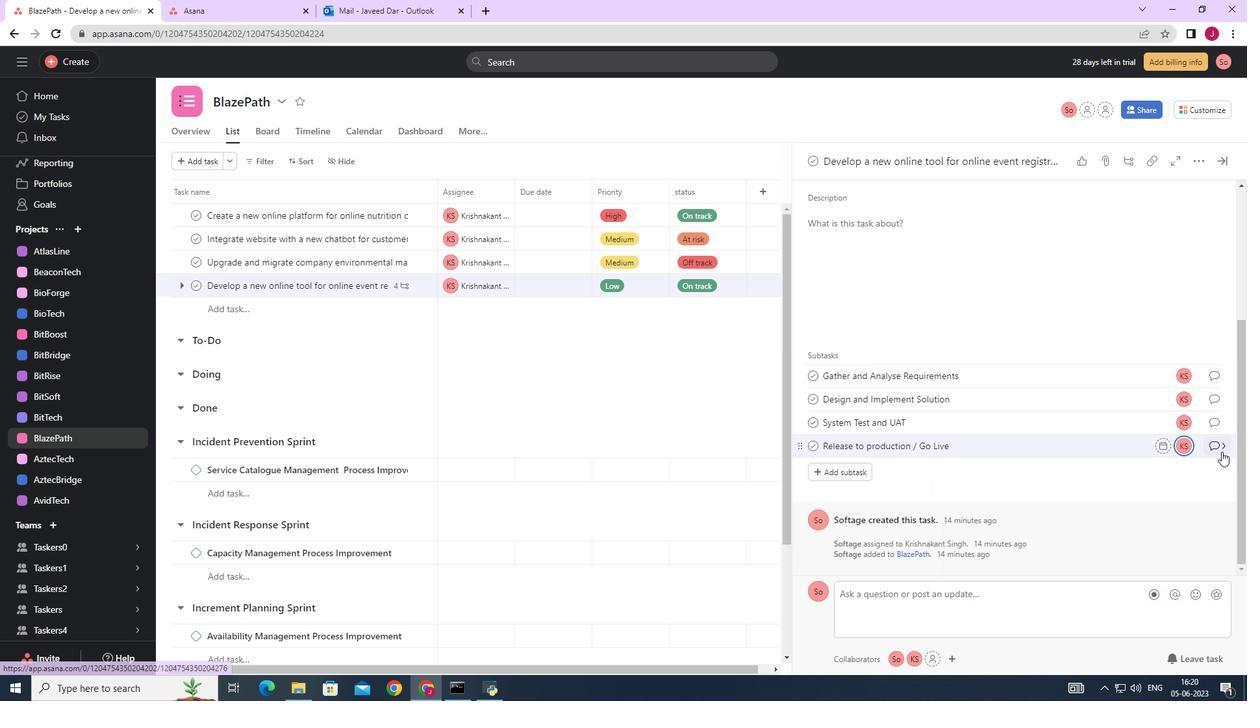 
Action: Mouse pressed left at (1218, 447)
Screenshot: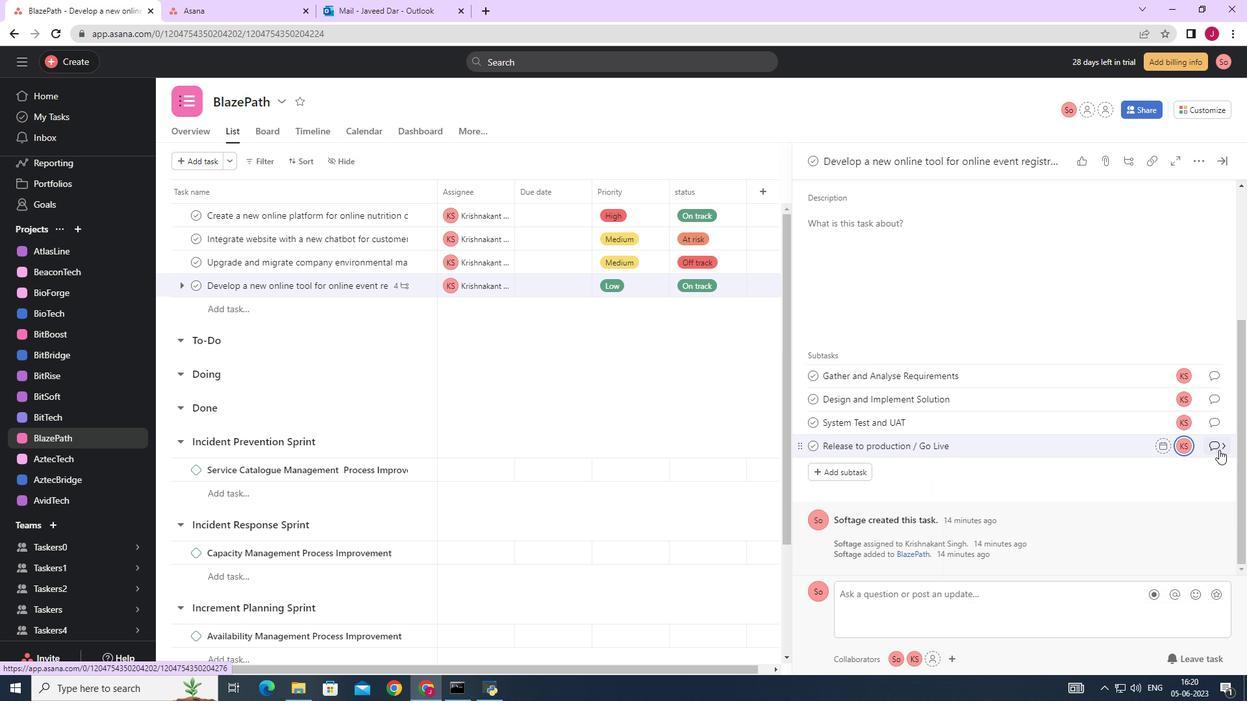 
Action: Mouse moved to (850, 342)
Screenshot: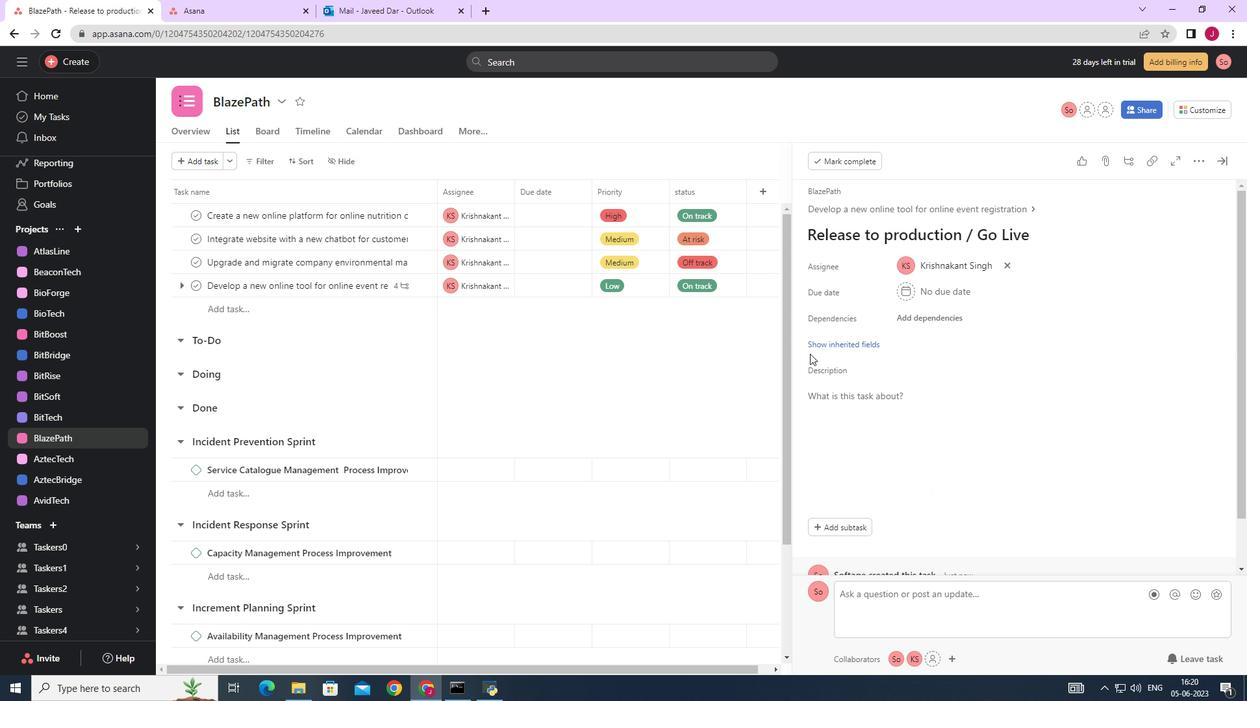 
Action: Mouse pressed left at (850, 342)
Screenshot: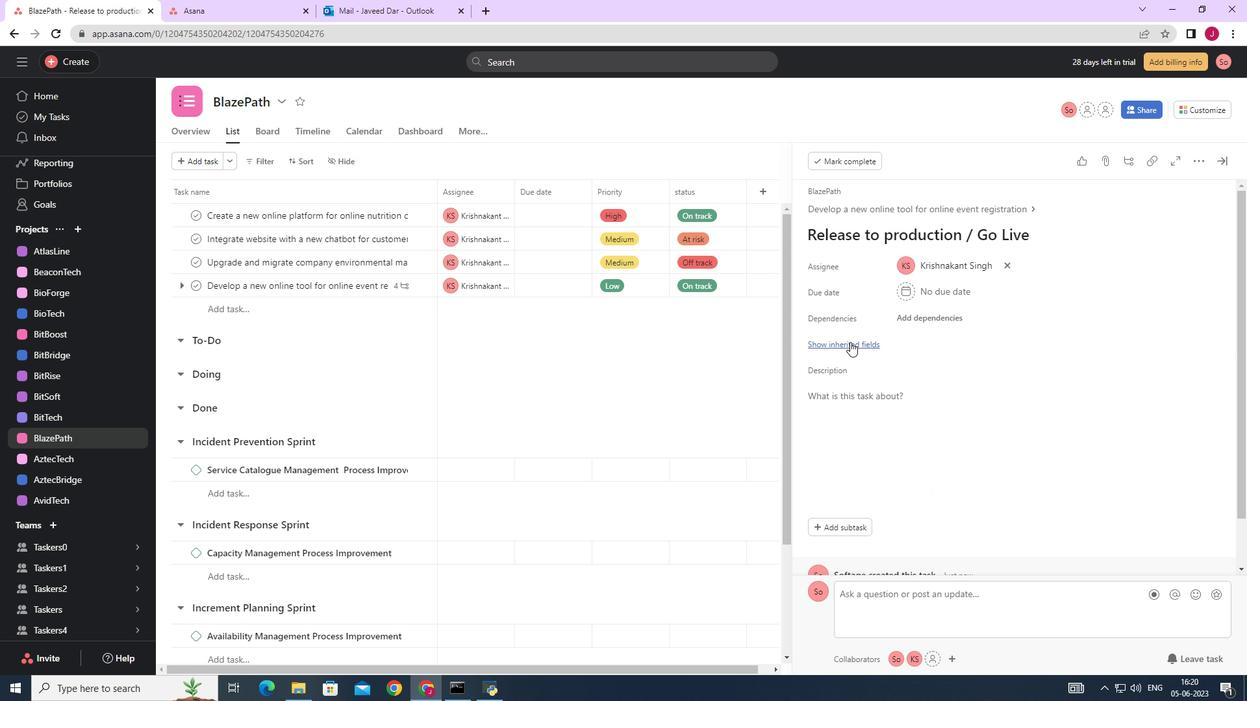 
Action: Mouse moved to (923, 368)
Screenshot: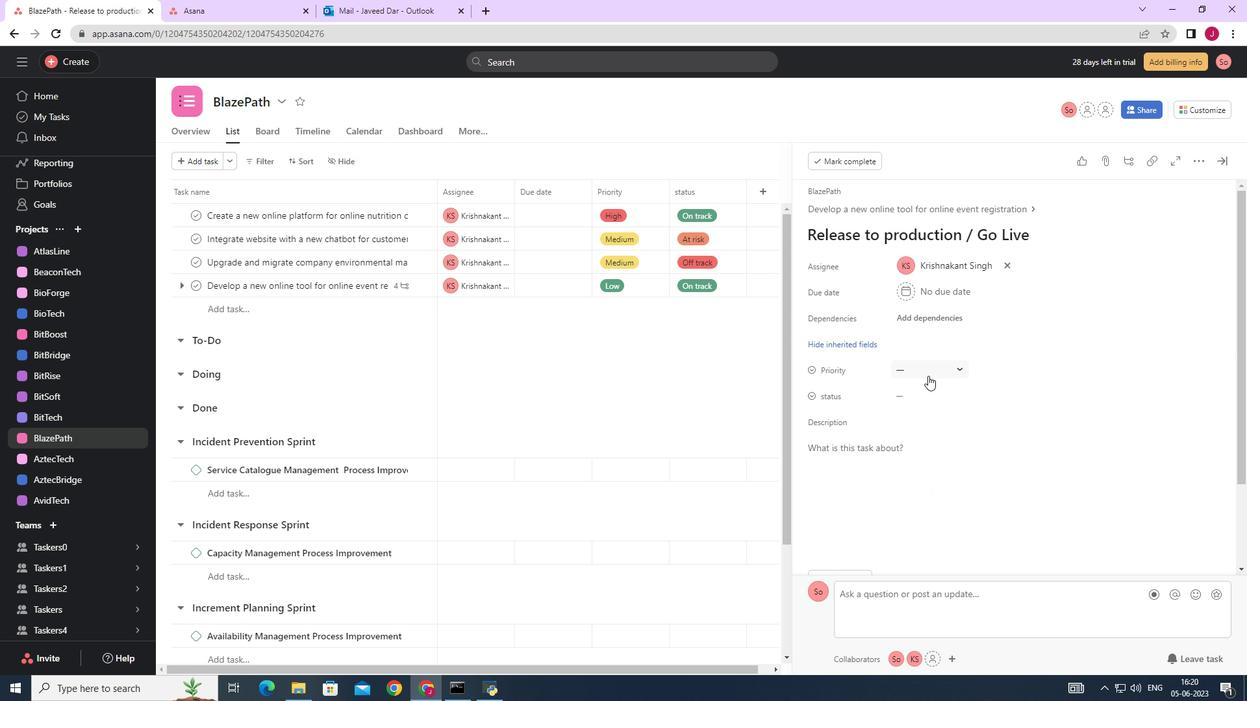 
Action: Mouse pressed left at (923, 368)
Screenshot: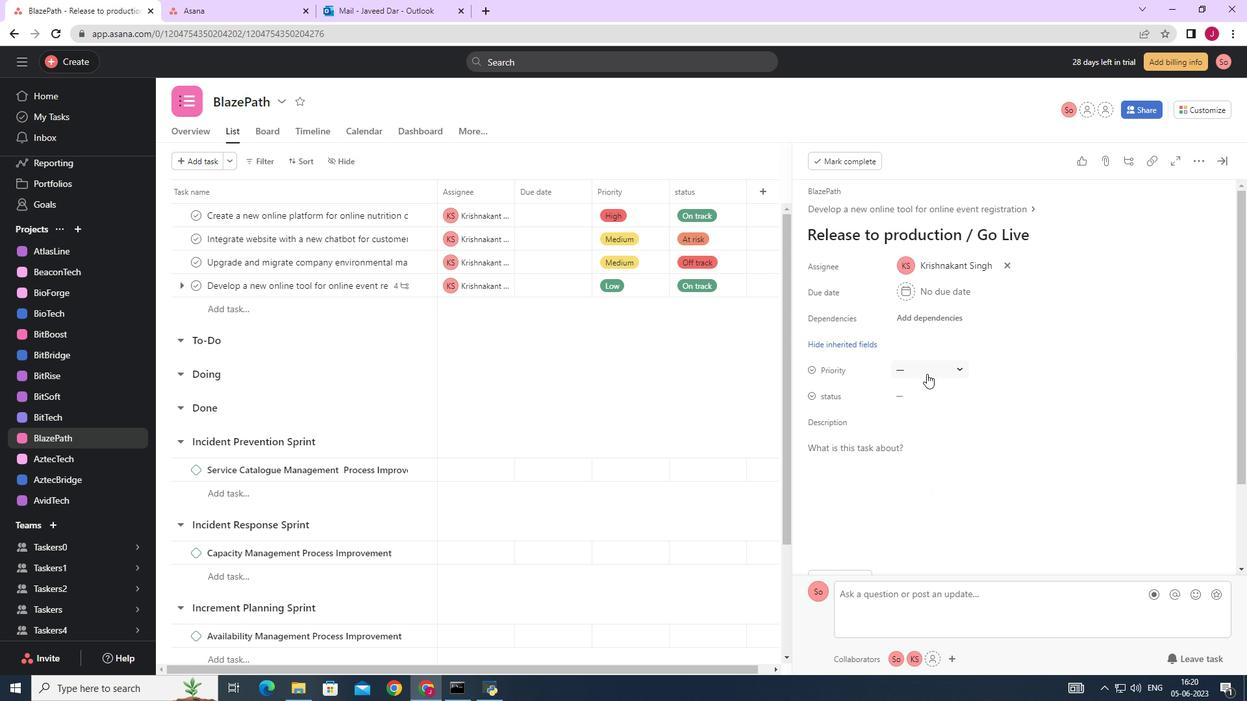 
Action: Mouse moved to (940, 434)
Screenshot: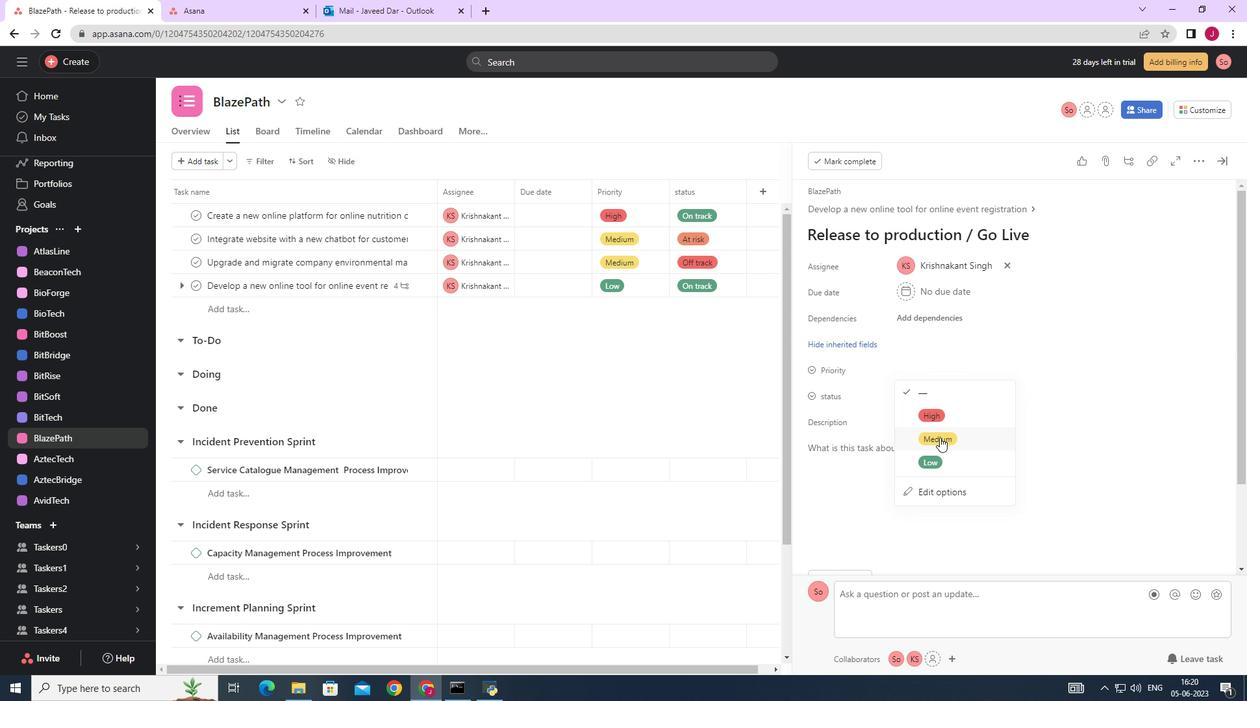 
Action: Mouse pressed left at (940, 434)
Screenshot: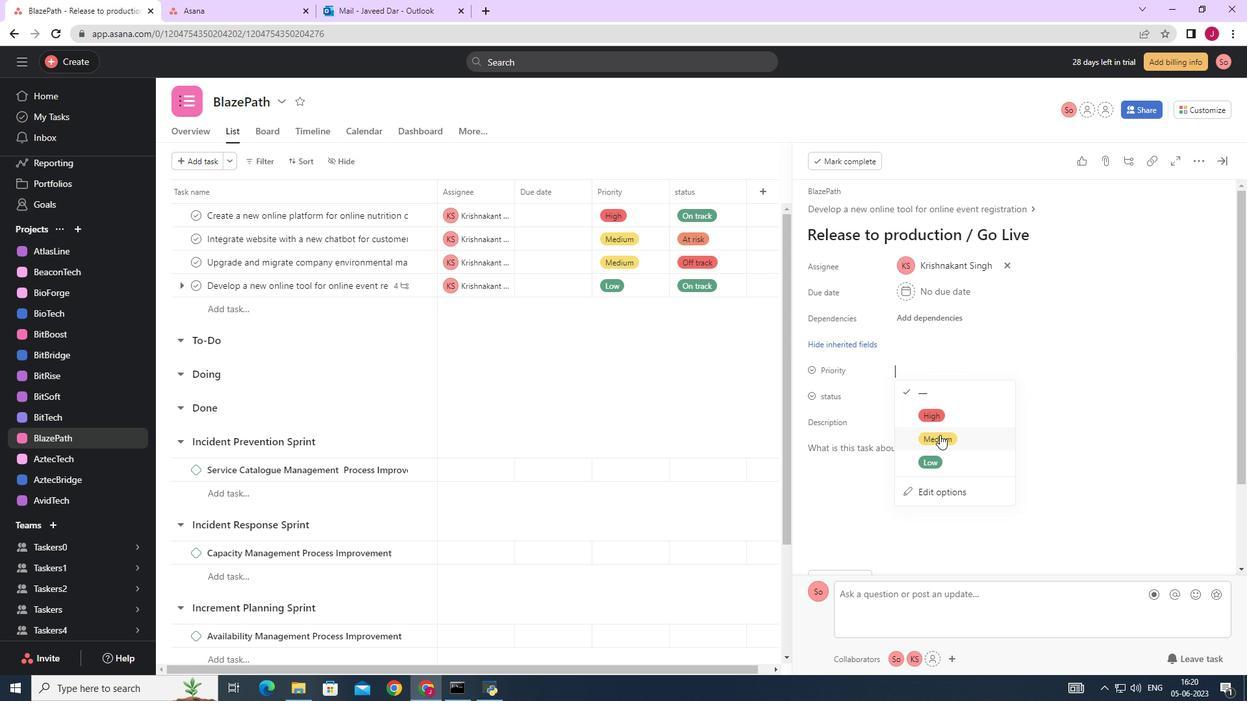 
Action: Mouse moved to (923, 388)
Screenshot: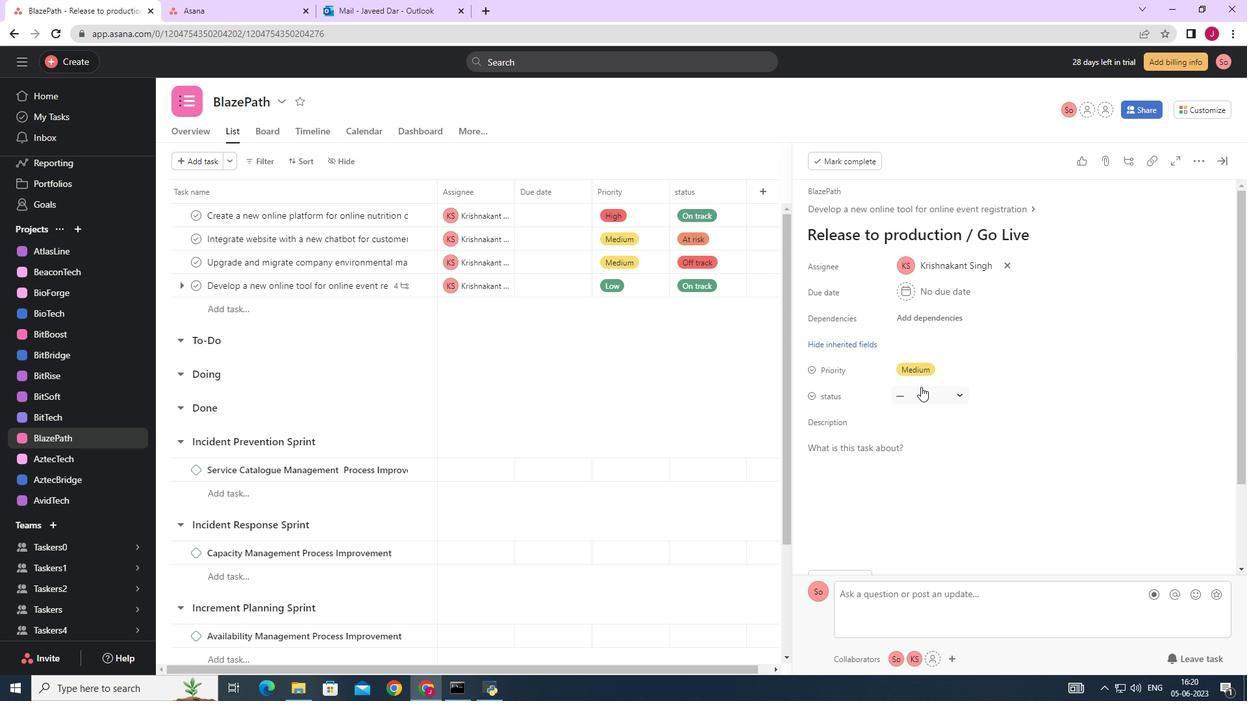
Action: Mouse pressed left at (923, 388)
Screenshot: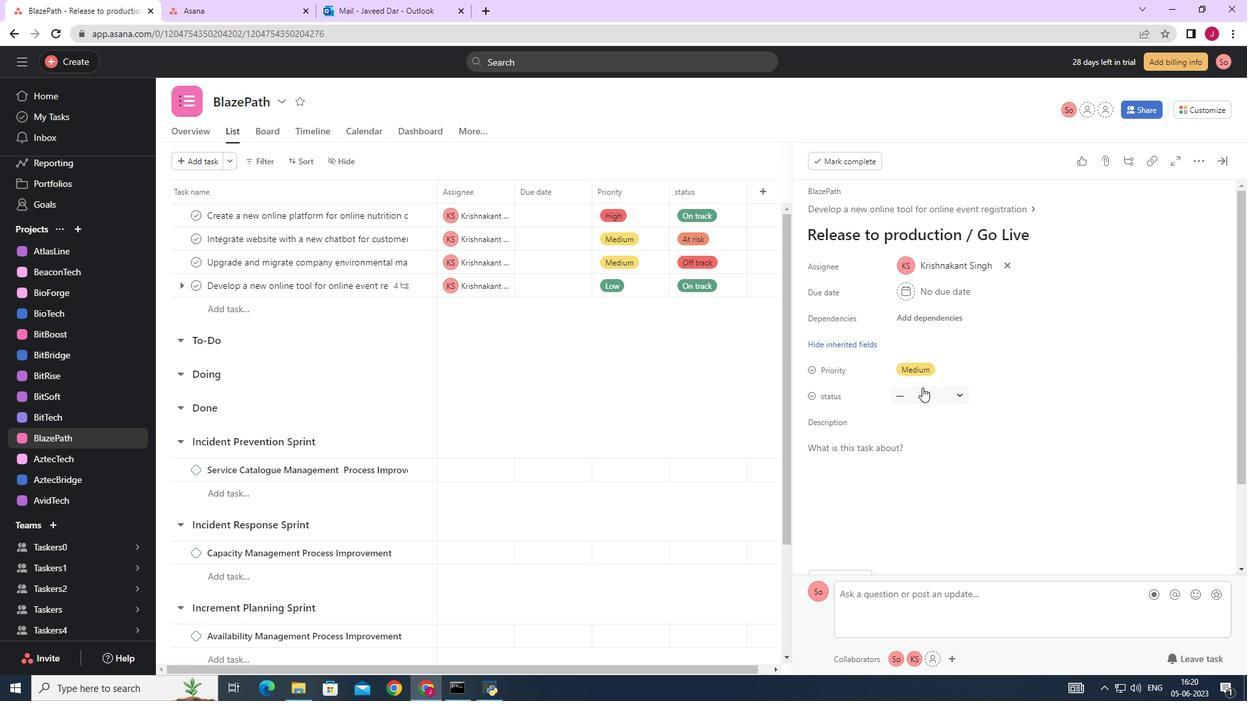 
Action: Mouse moved to (939, 485)
Screenshot: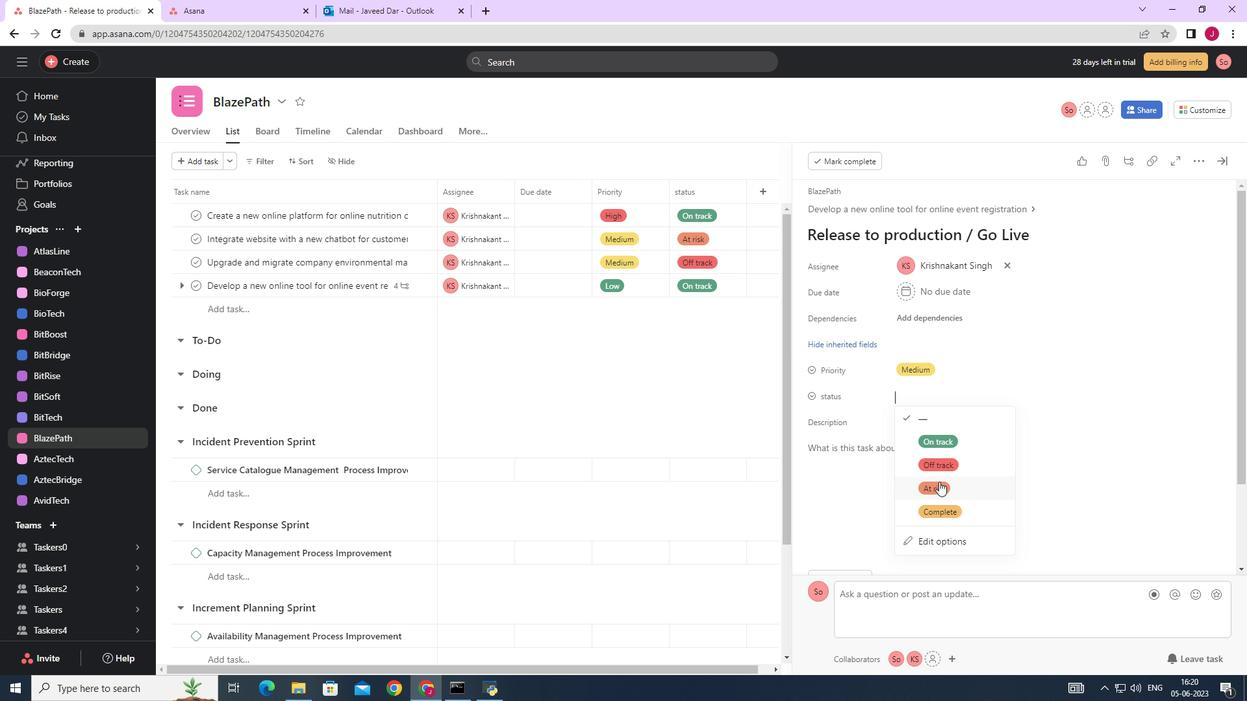 
Action: Mouse pressed left at (939, 485)
Screenshot: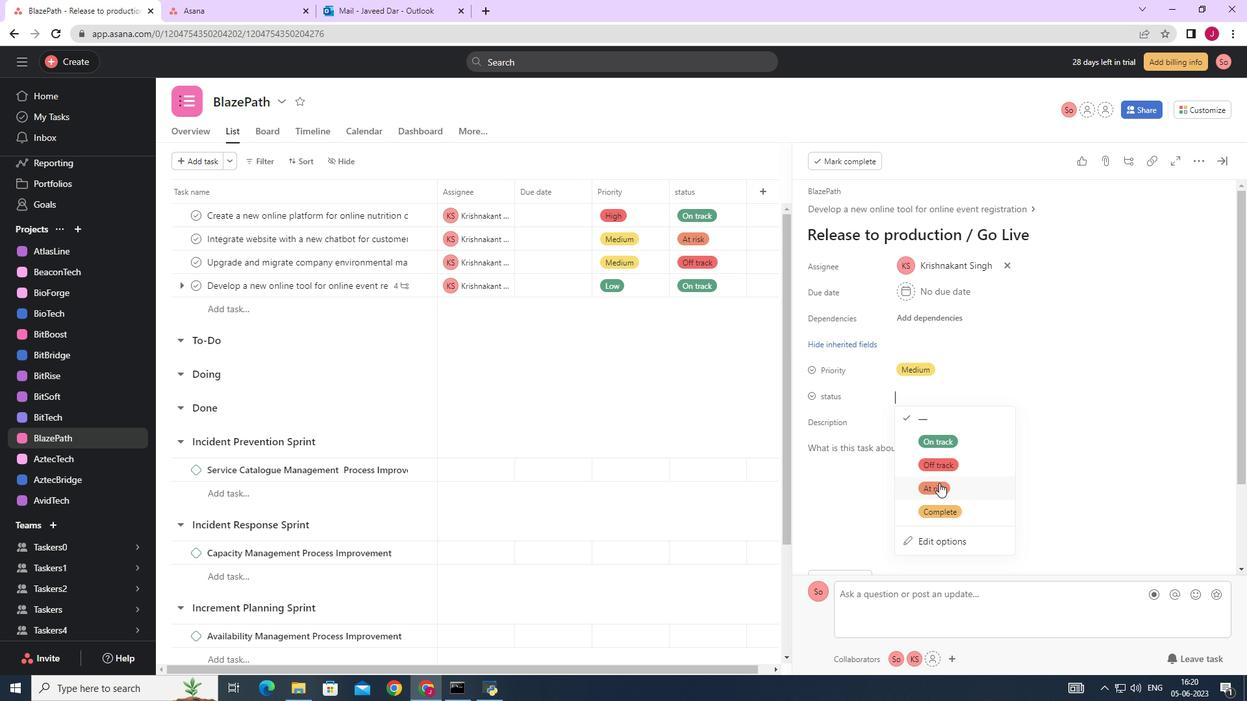 
Action: Mouse moved to (1225, 157)
Screenshot: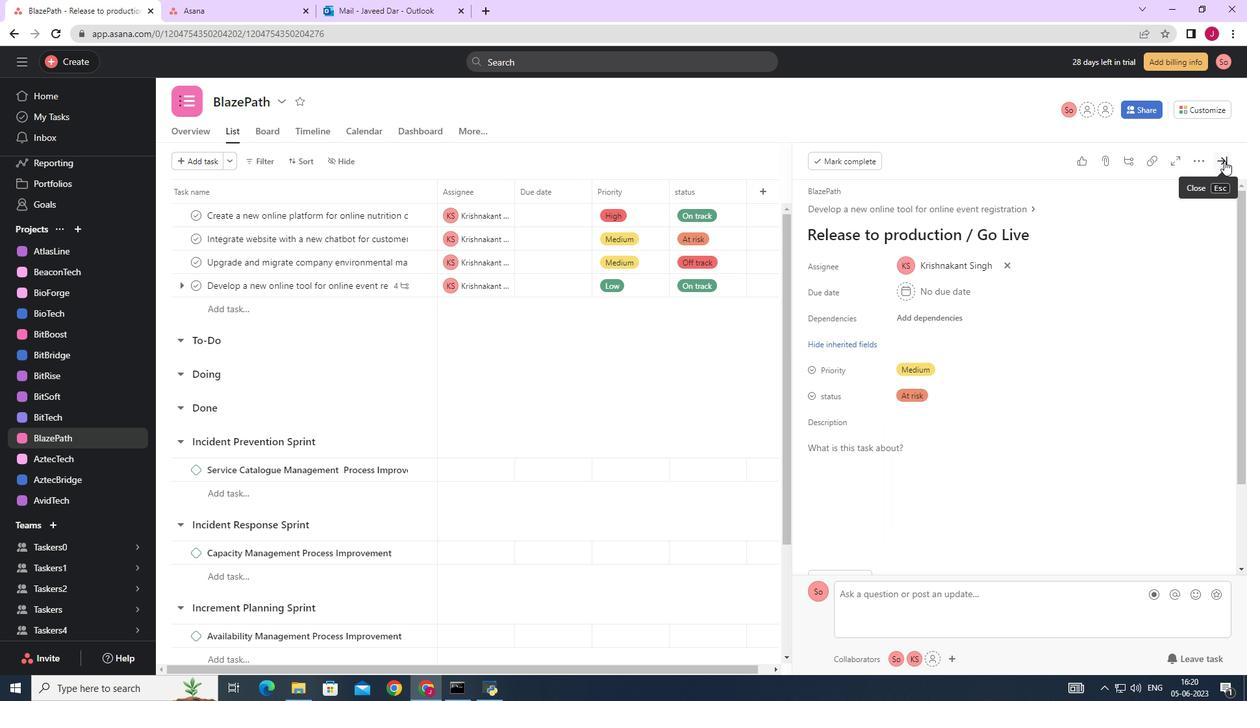 
Action: Mouse pressed left at (1225, 157)
Screenshot: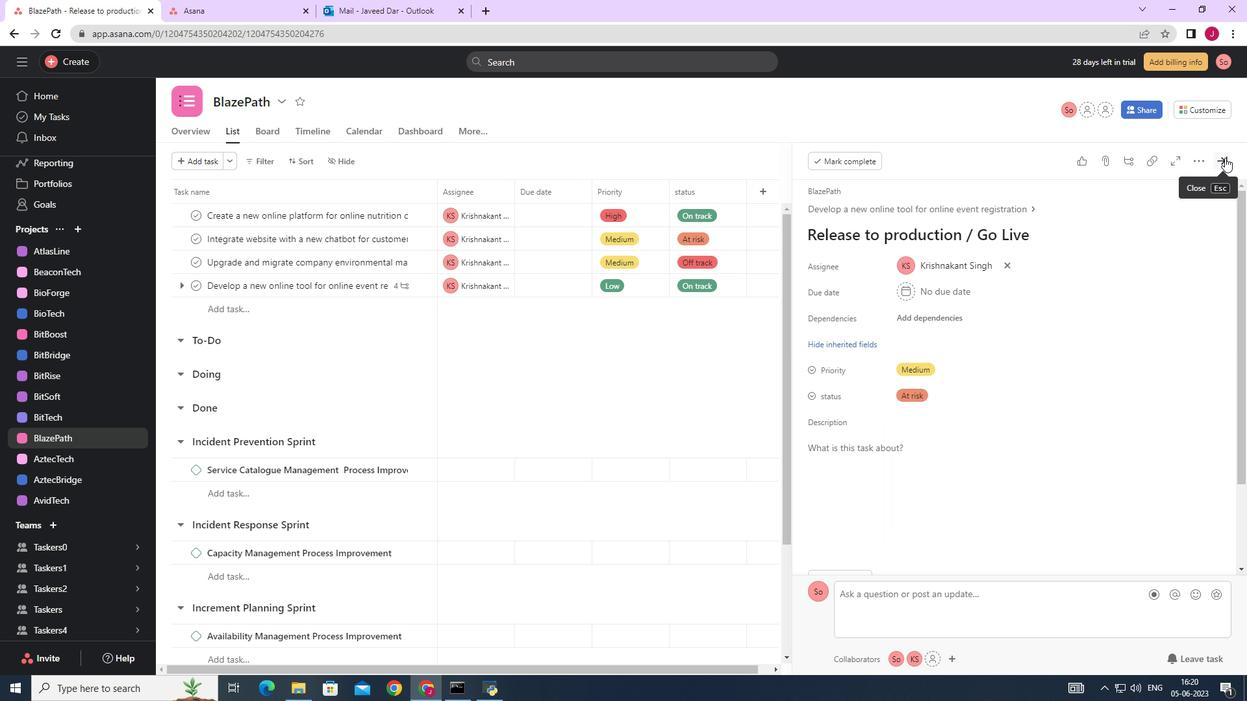 
Action: Mouse moved to (1220, 162)
Screenshot: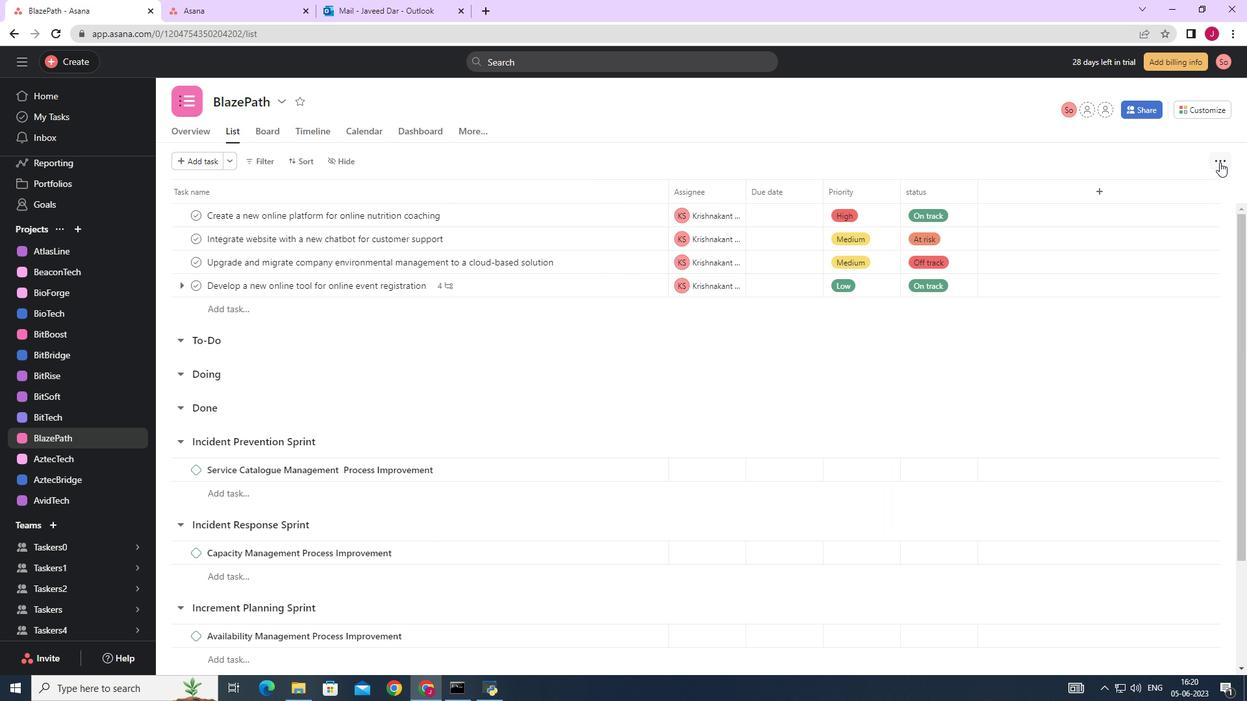 
